 Task: Look for space in Pilar de la Horadada, Spain from 11th June, 2023 to 17th June, 2023 for 1 adult in price range Rs.5000 to Rs.12000. Place can be private room with 1  bedroom having 1 bed and 1 bathroom. Property type can be house, flat, guest house, hotel. Booking option can be shelf check-in. Required host language is English.
Action: Mouse moved to (272, 143)
Screenshot: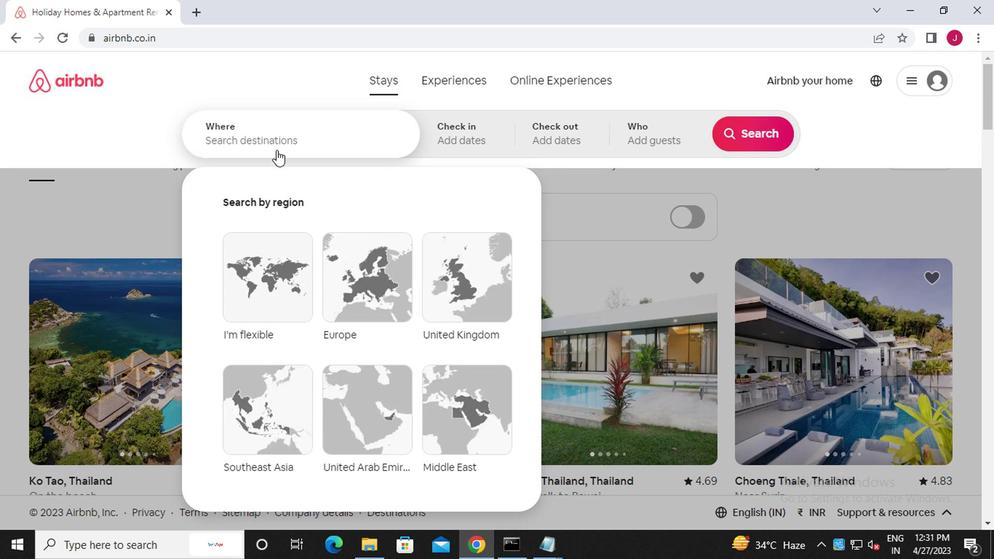 
Action: Mouse pressed left at (272, 143)
Screenshot: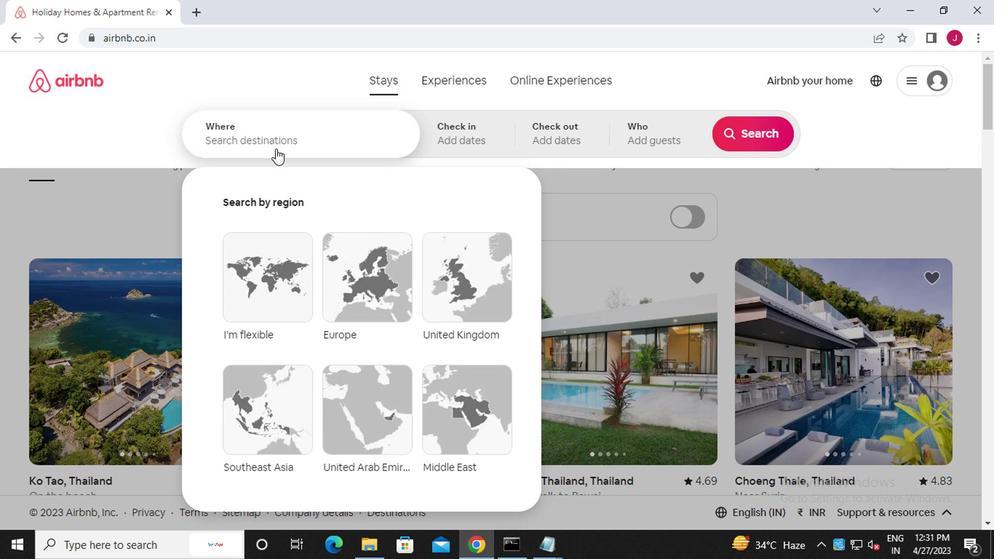 
Action: Mouse moved to (271, 143)
Screenshot: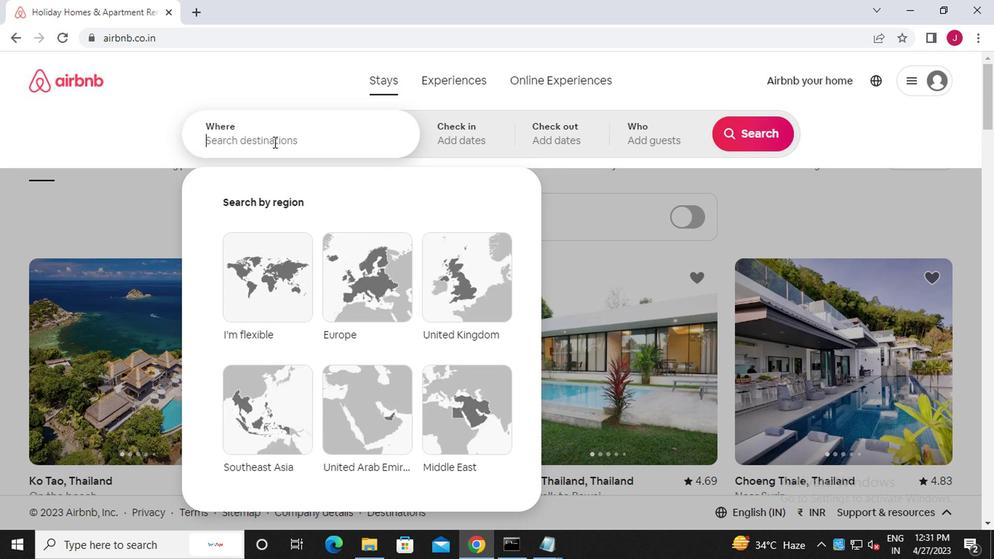 
Action: Key pressed p<Key.caps_lock>ilar<Key.space>de<Key.space>la<Key.space><Key.caps_lock>h<Key.caps_lock>
Screenshot: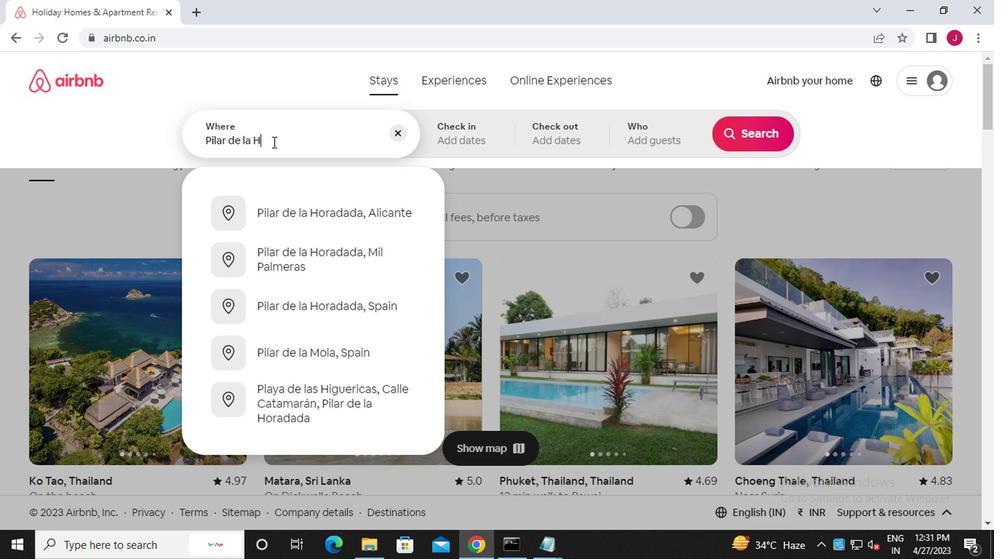 
Action: Mouse moved to (317, 212)
Screenshot: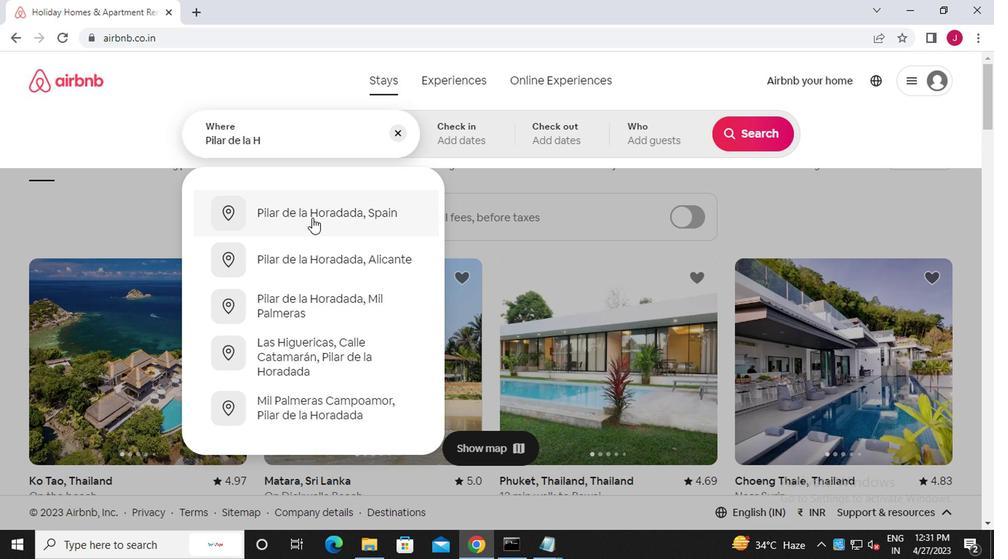 
Action: Mouse pressed left at (317, 212)
Screenshot: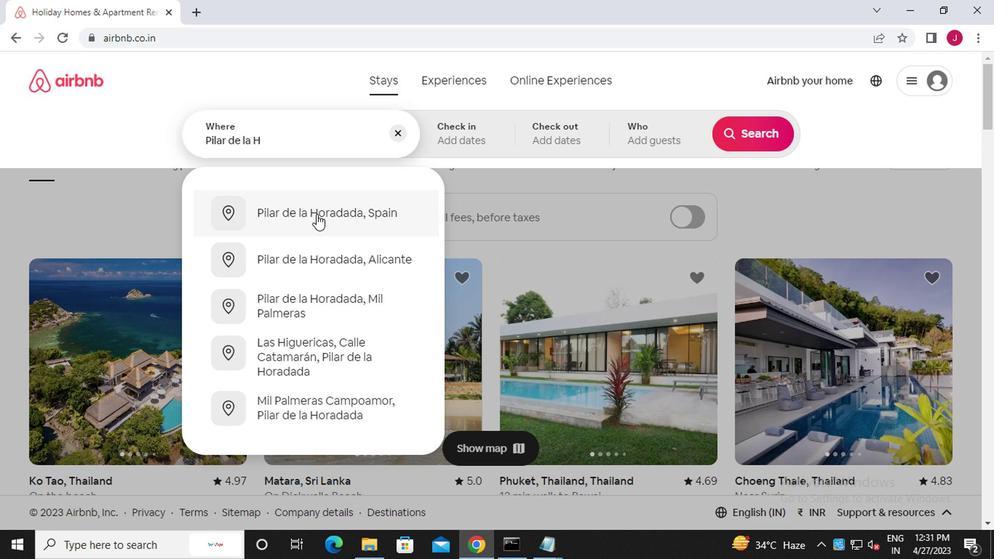 
Action: Mouse moved to (746, 251)
Screenshot: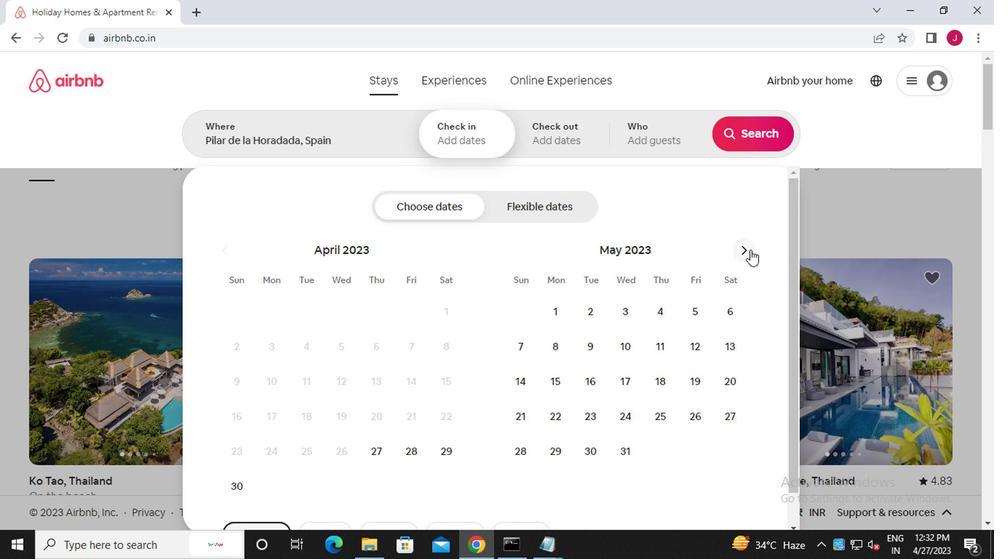 
Action: Mouse pressed left at (746, 251)
Screenshot: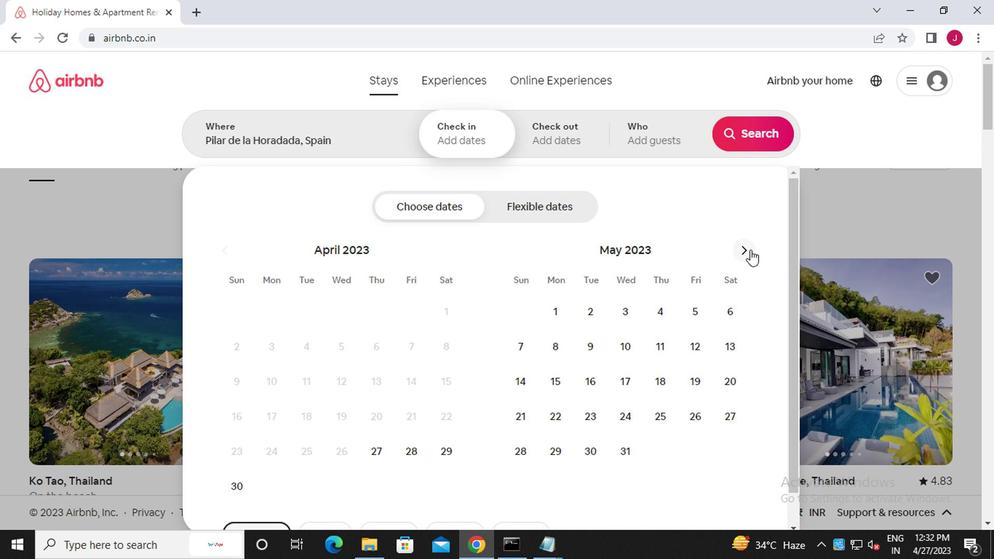 
Action: Mouse moved to (518, 387)
Screenshot: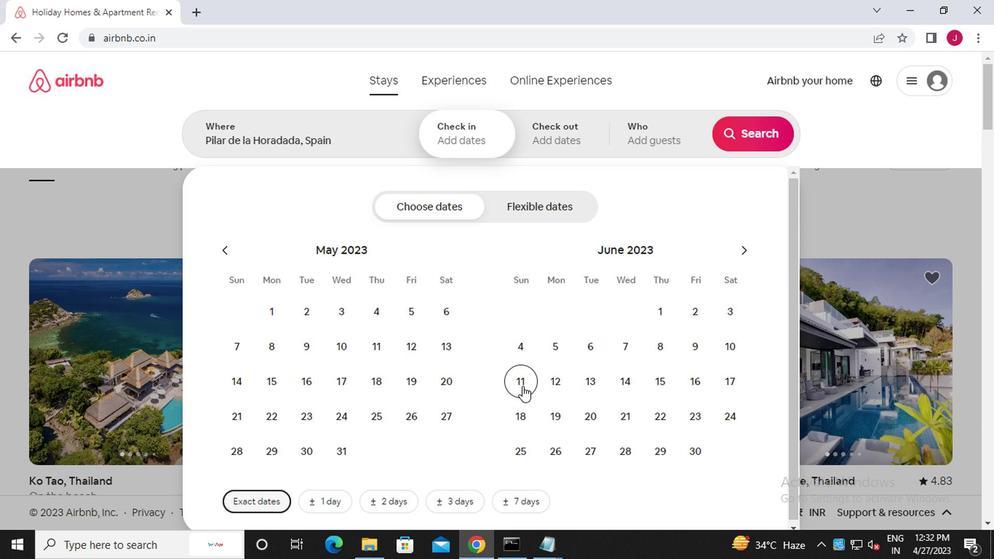 
Action: Mouse pressed left at (518, 387)
Screenshot: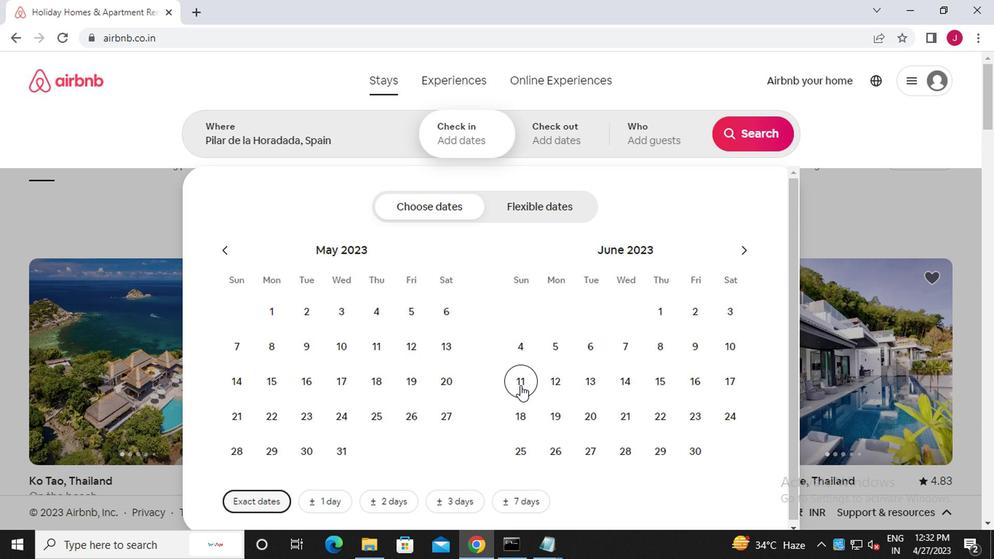 
Action: Mouse moved to (714, 380)
Screenshot: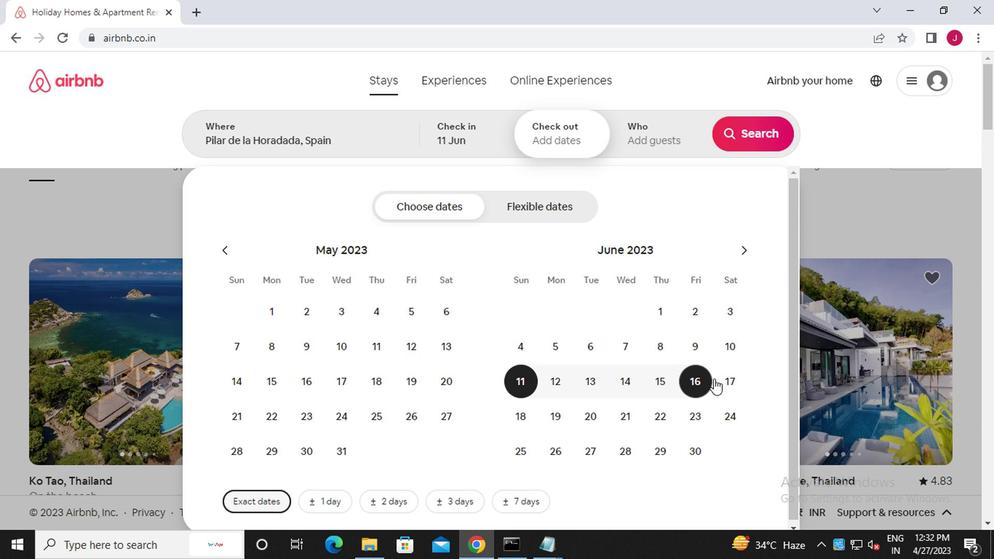 
Action: Mouse pressed left at (714, 380)
Screenshot: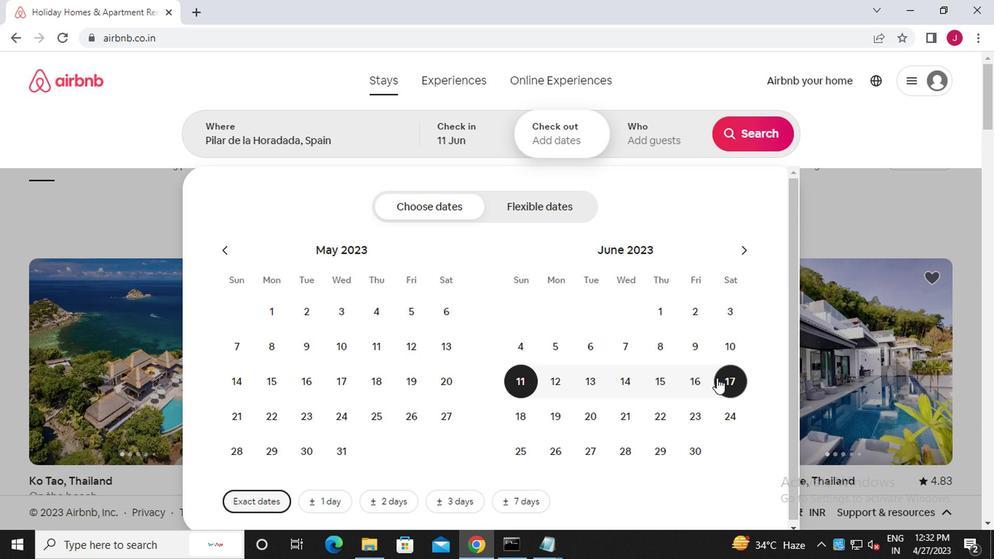 
Action: Mouse moved to (634, 145)
Screenshot: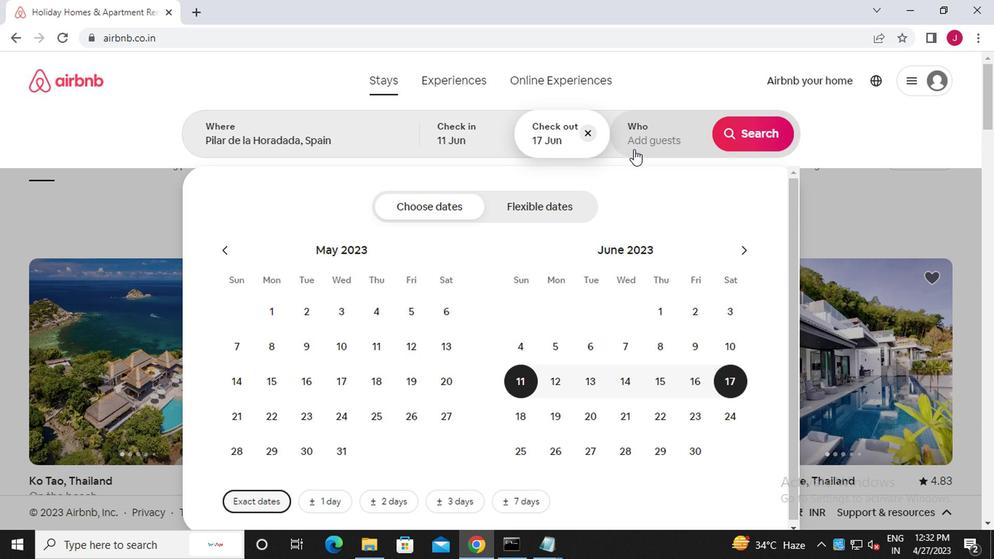 
Action: Mouse pressed left at (634, 145)
Screenshot: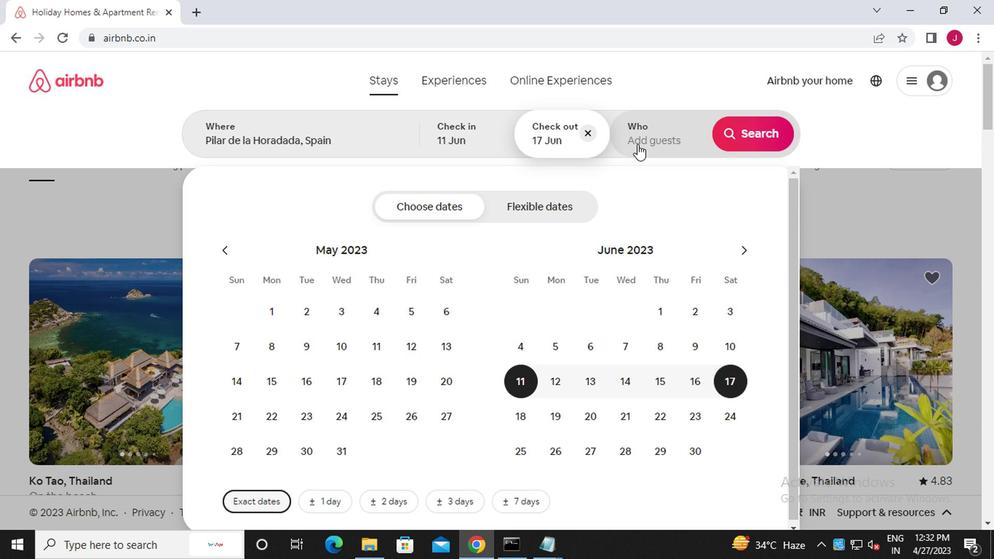 
Action: Mouse moved to (751, 213)
Screenshot: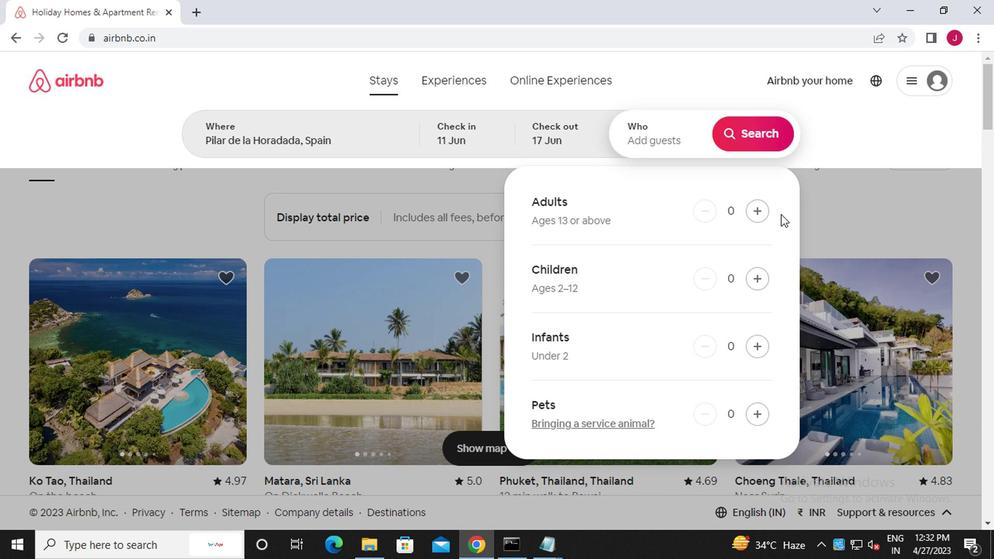 
Action: Mouse pressed left at (751, 213)
Screenshot: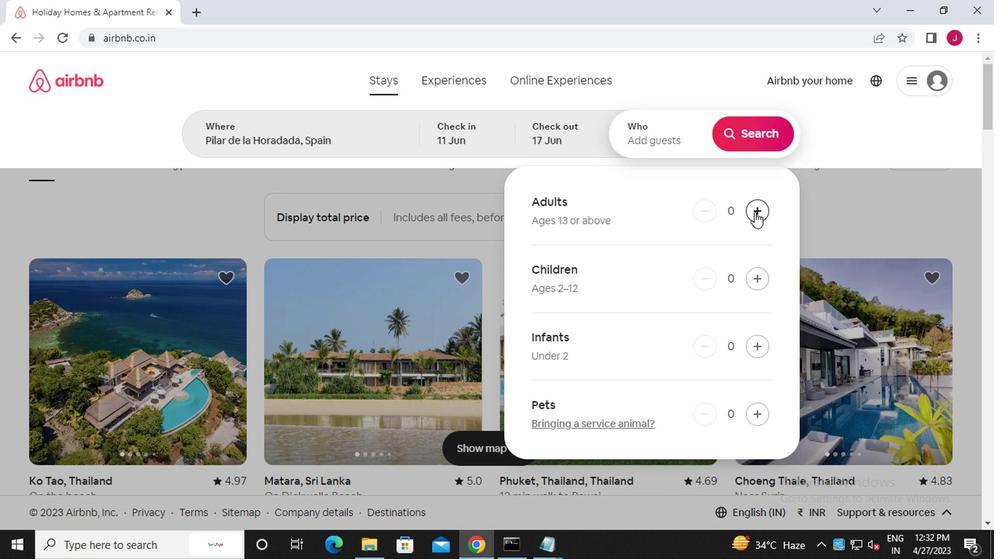 
Action: Mouse moved to (741, 125)
Screenshot: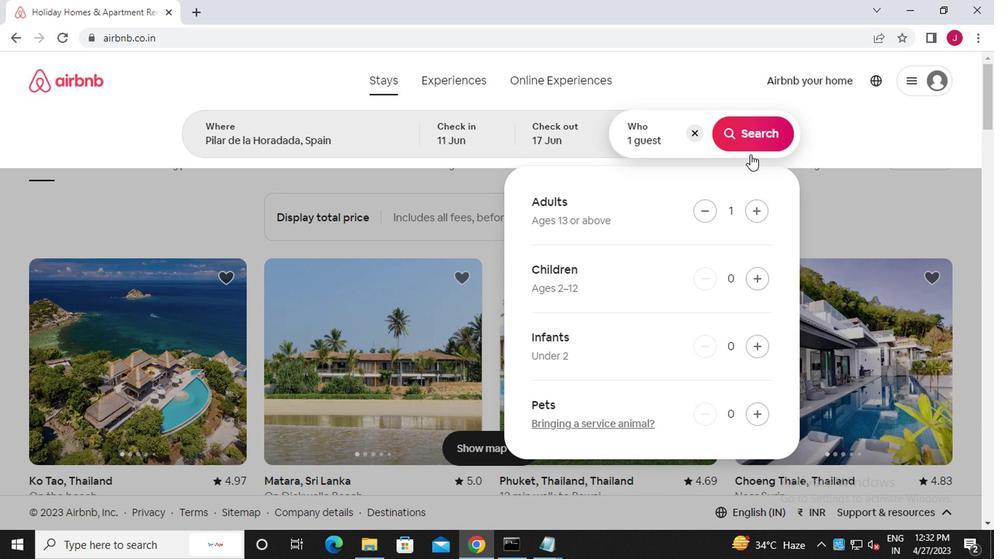 
Action: Mouse pressed left at (741, 125)
Screenshot: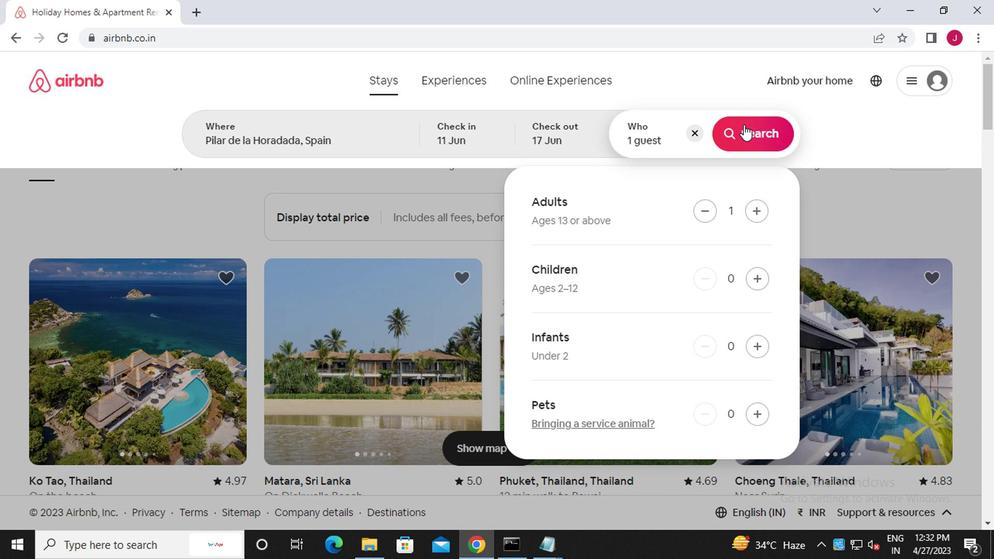 
Action: Mouse moved to (932, 150)
Screenshot: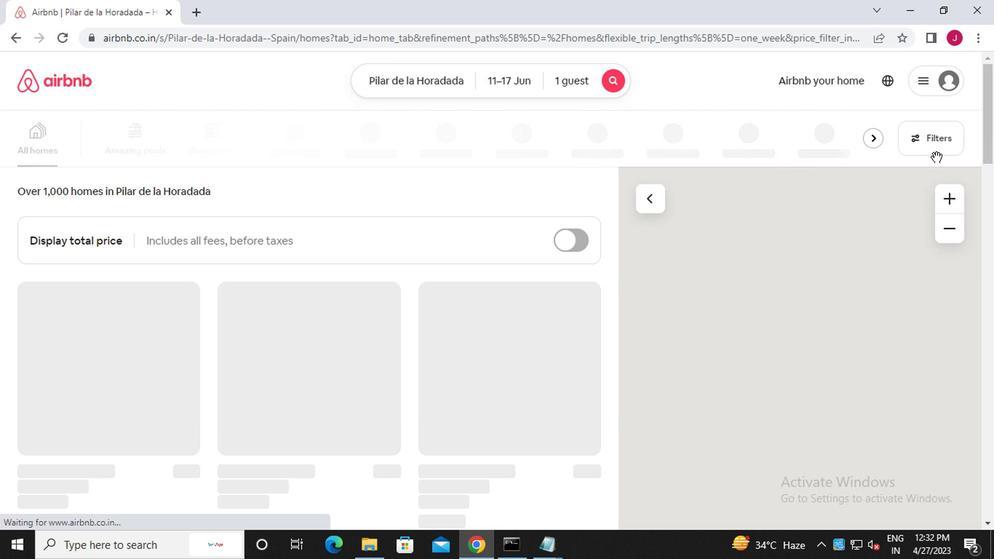 
Action: Mouse pressed left at (932, 150)
Screenshot: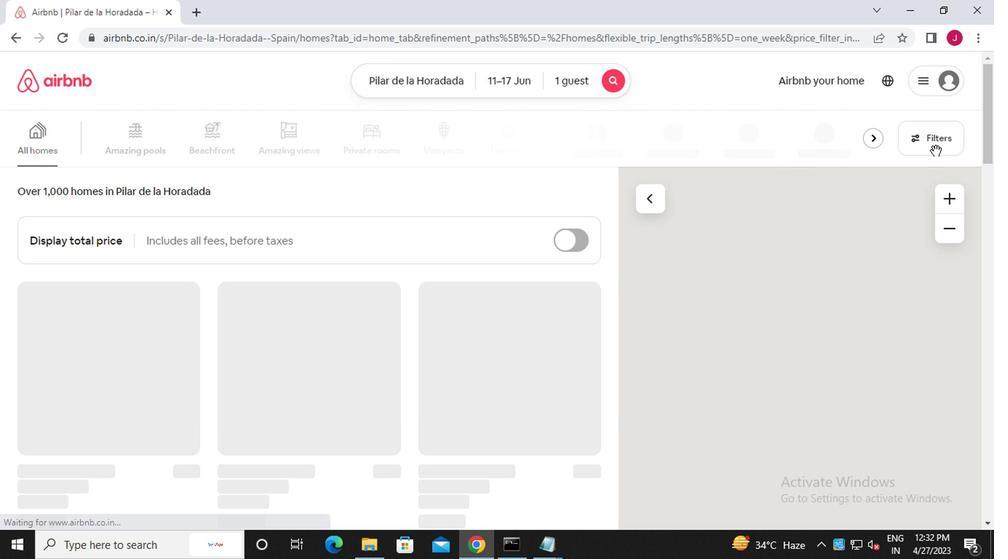 
Action: Mouse moved to (322, 317)
Screenshot: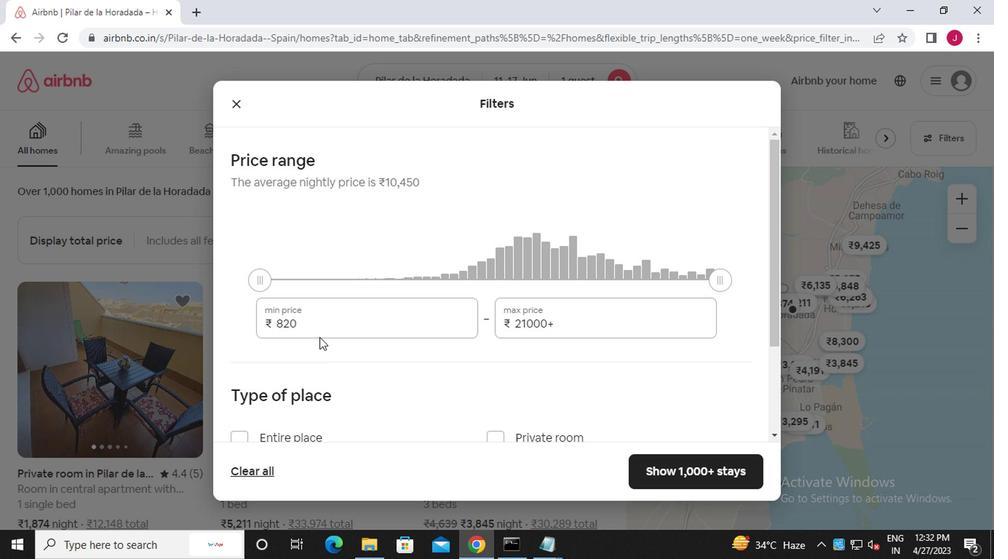 
Action: Mouse pressed left at (322, 317)
Screenshot: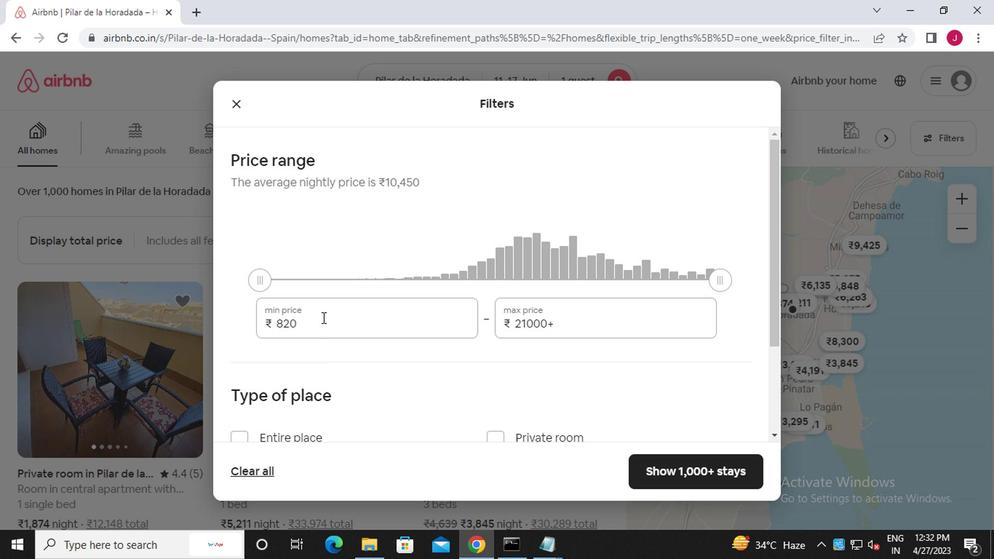 
Action: Mouse moved to (321, 317)
Screenshot: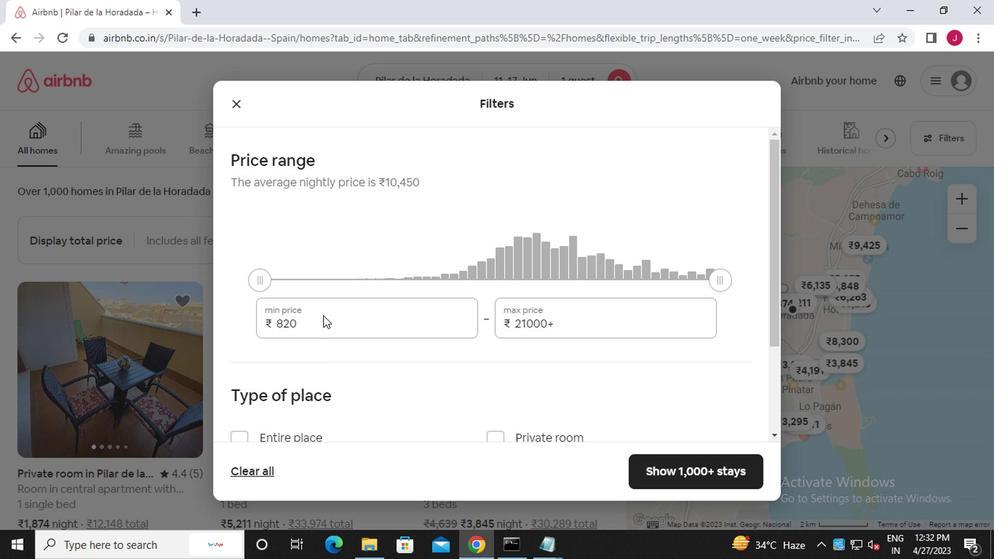 
Action: Key pressed <Key.backspace><Key.backspace><Key.backspace><<101>><<96>><<96>><<96>>
Screenshot: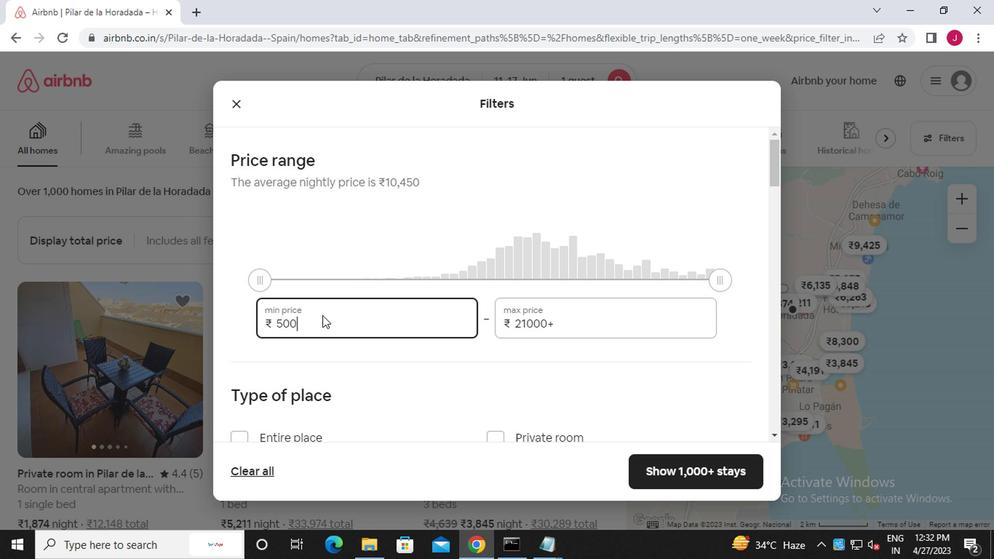
Action: Mouse moved to (573, 325)
Screenshot: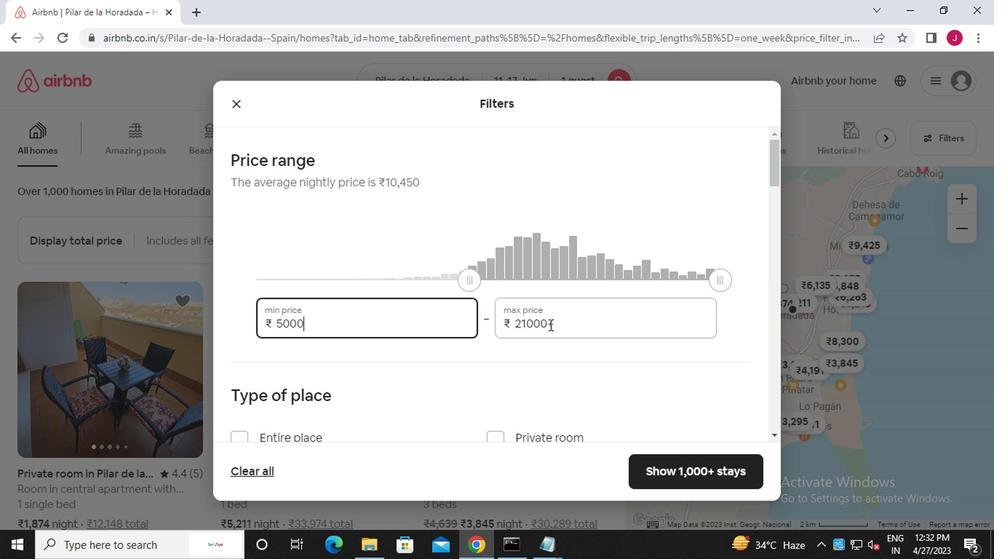 
Action: Mouse pressed left at (573, 325)
Screenshot: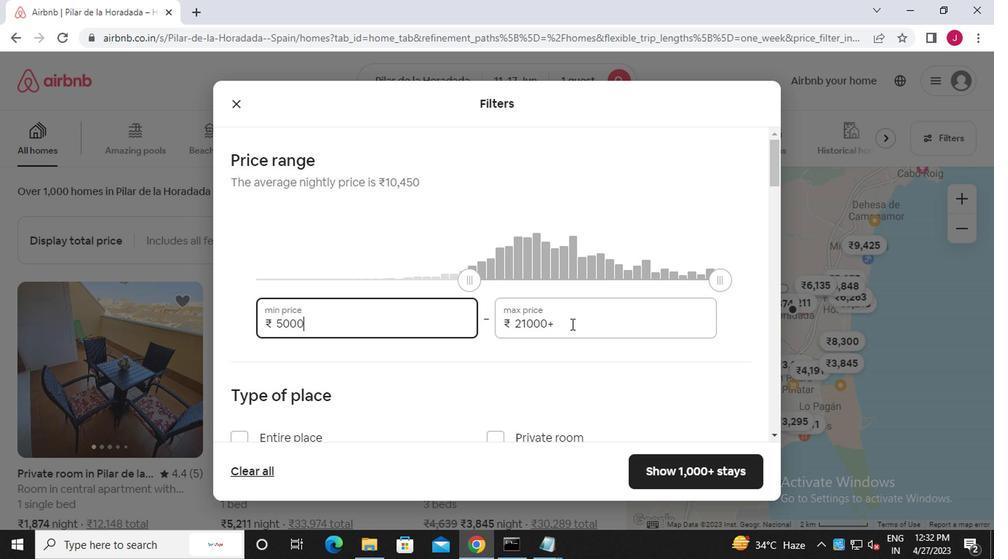 
Action: Key pressed <Key.backspace><Key.backspace><Key.backspace><Key.backspace><Key.backspace><Key.backspace><Key.backspace><Key.backspace><Key.backspace><Key.backspace><Key.backspace><<97>><<98>><<96>><<96>><<96>>
Screenshot: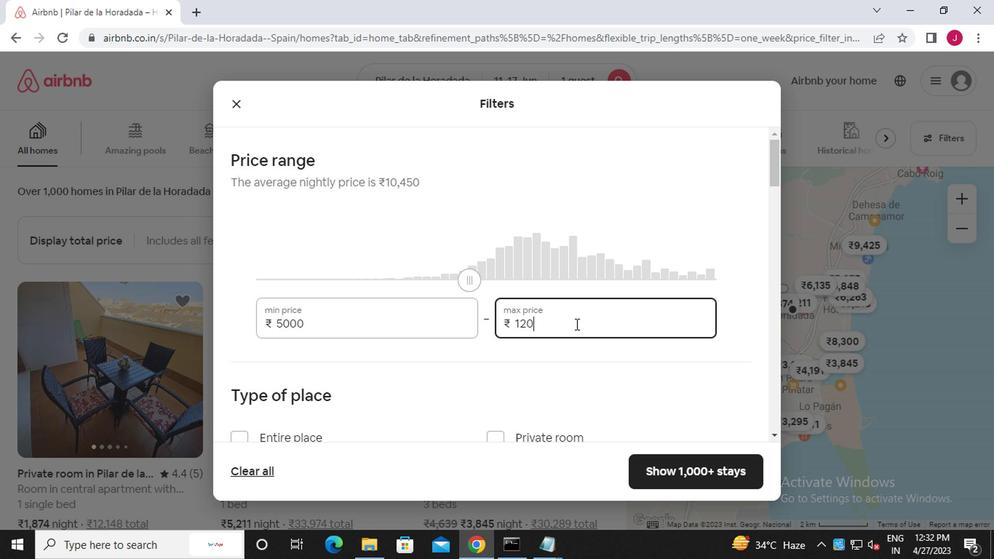 
Action: Mouse scrolled (573, 325) with delta (0, 0)
Screenshot: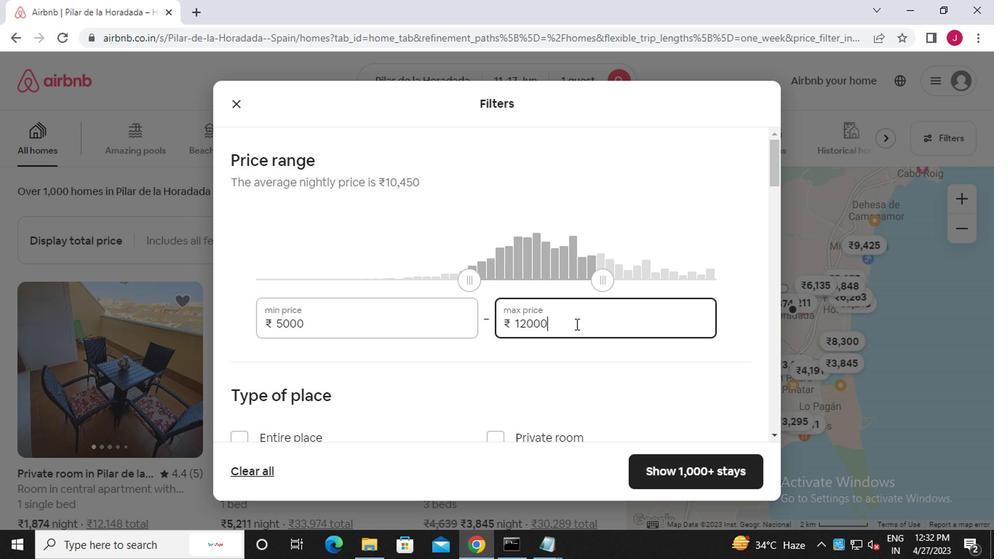 
Action: Mouse scrolled (573, 325) with delta (0, 0)
Screenshot: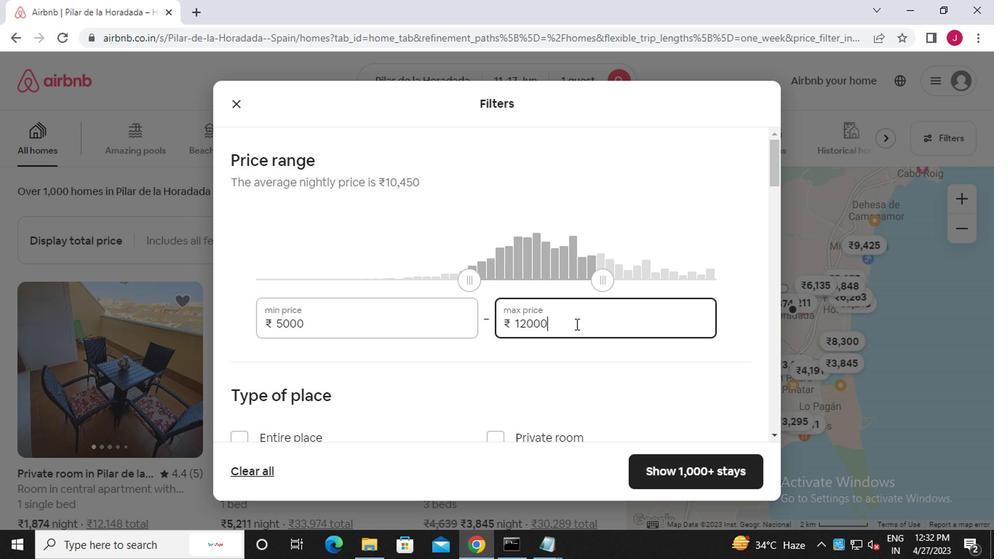 
Action: Mouse moved to (574, 327)
Screenshot: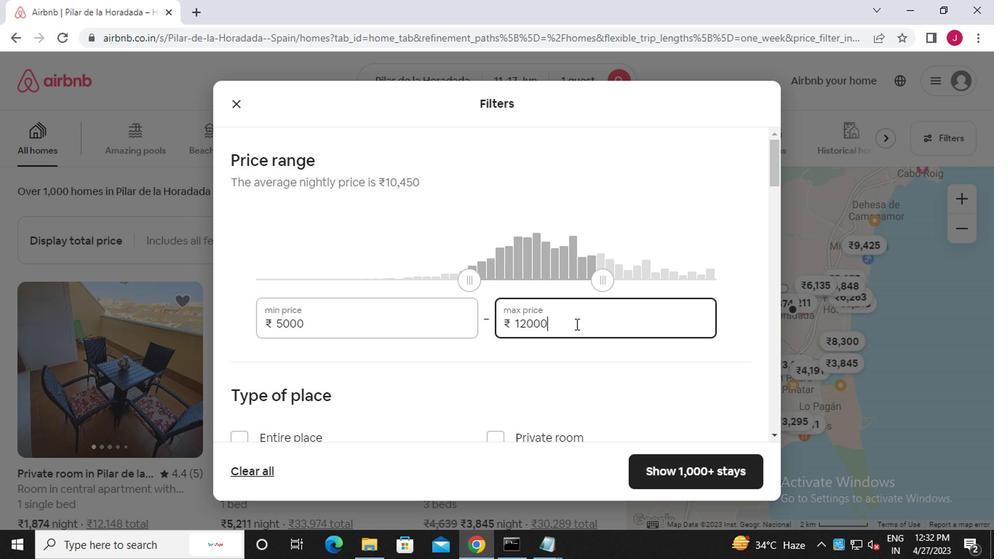 
Action: Mouse scrolled (574, 326) with delta (0, 0)
Screenshot: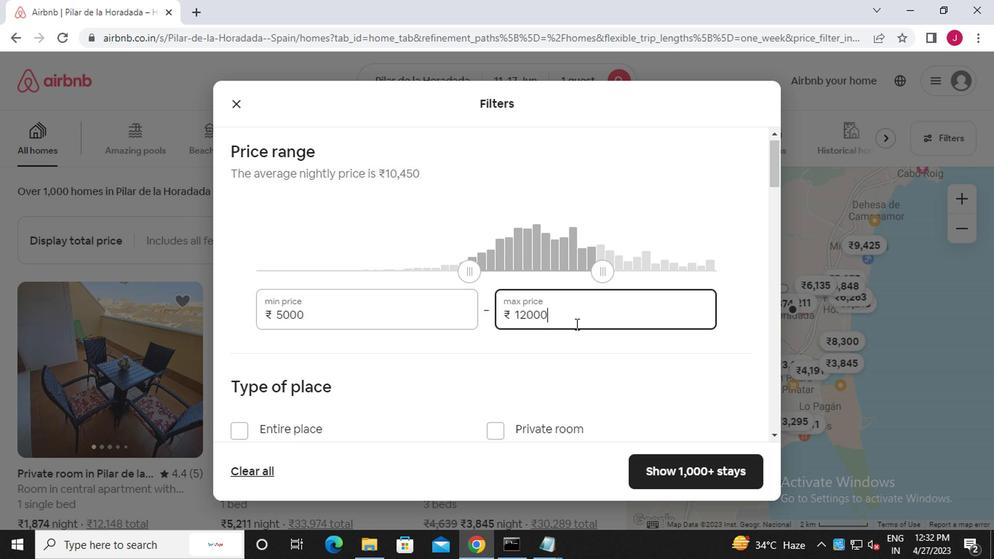 
Action: Mouse moved to (495, 218)
Screenshot: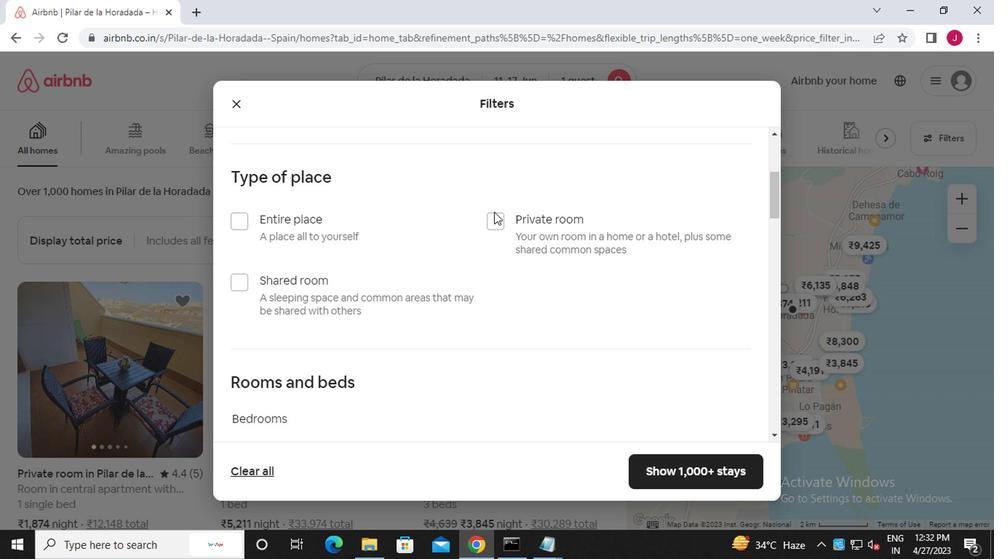 
Action: Mouse pressed left at (495, 218)
Screenshot: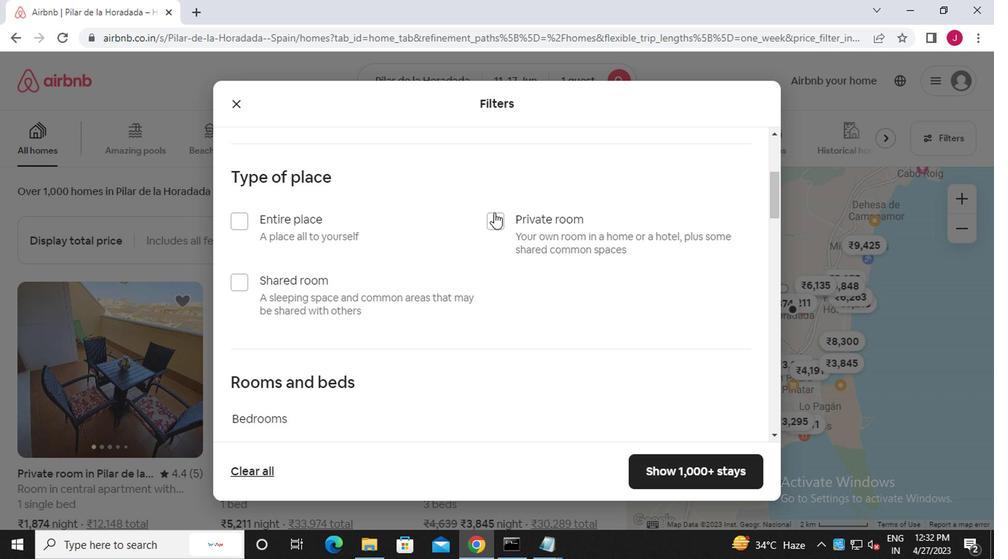 
Action: Mouse moved to (430, 271)
Screenshot: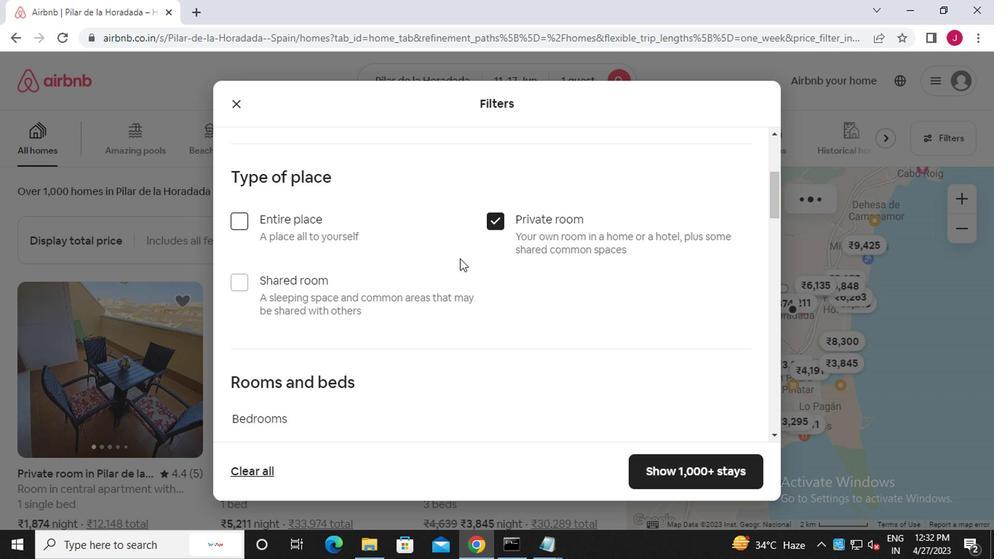
Action: Mouse scrolled (430, 270) with delta (0, -1)
Screenshot: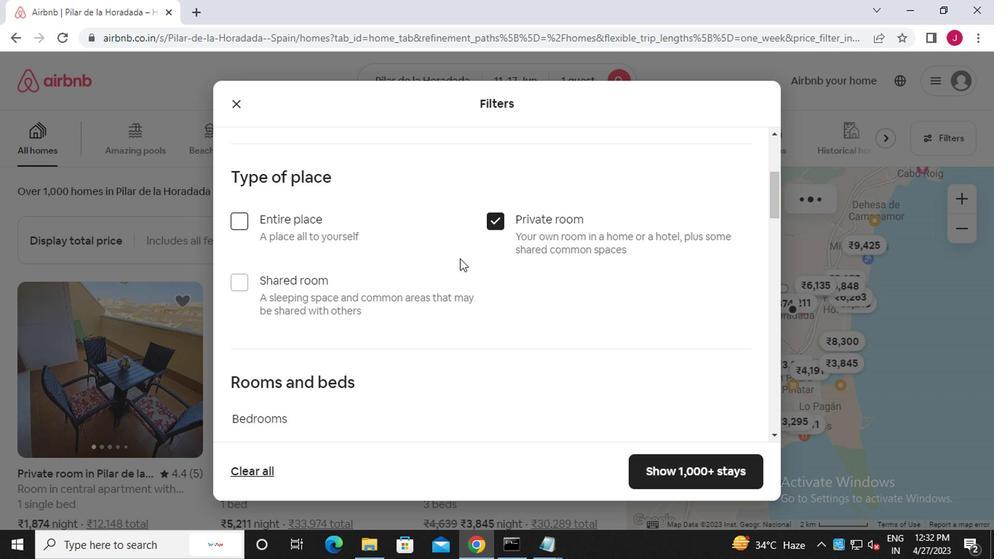 
Action: Mouse moved to (426, 272)
Screenshot: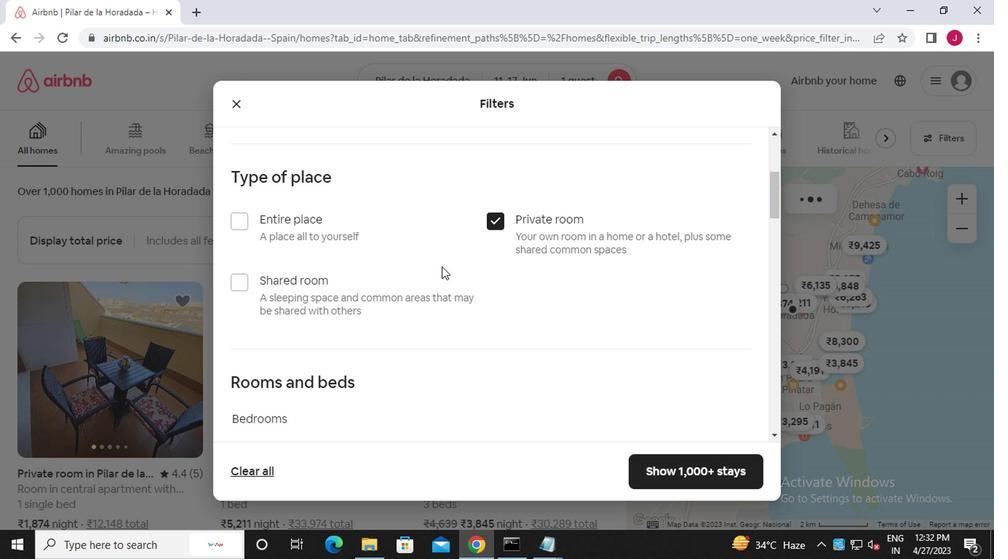 
Action: Mouse scrolled (426, 271) with delta (0, -1)
Screenshot: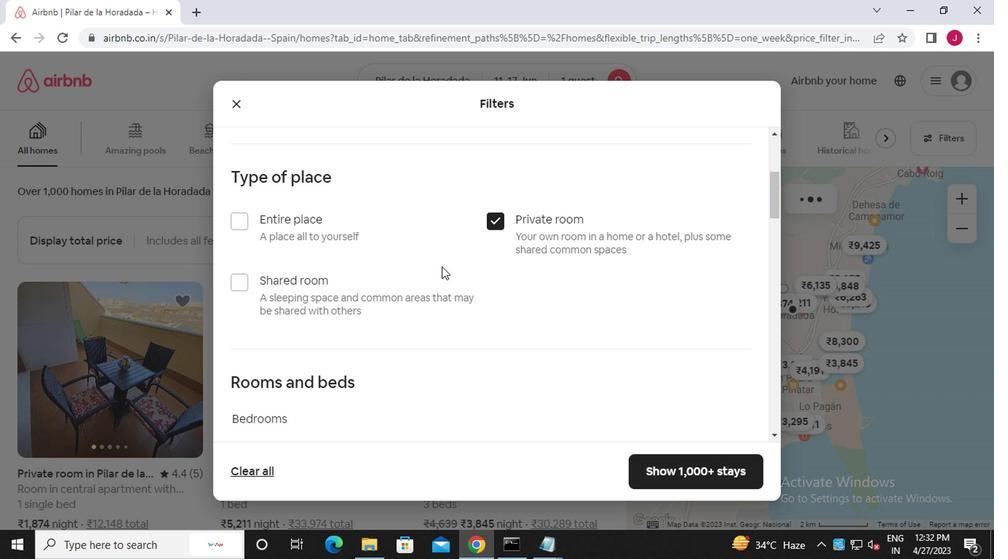 
Action: Mouse scrolled (426, 271) with delta (0, -1)
Screenshot: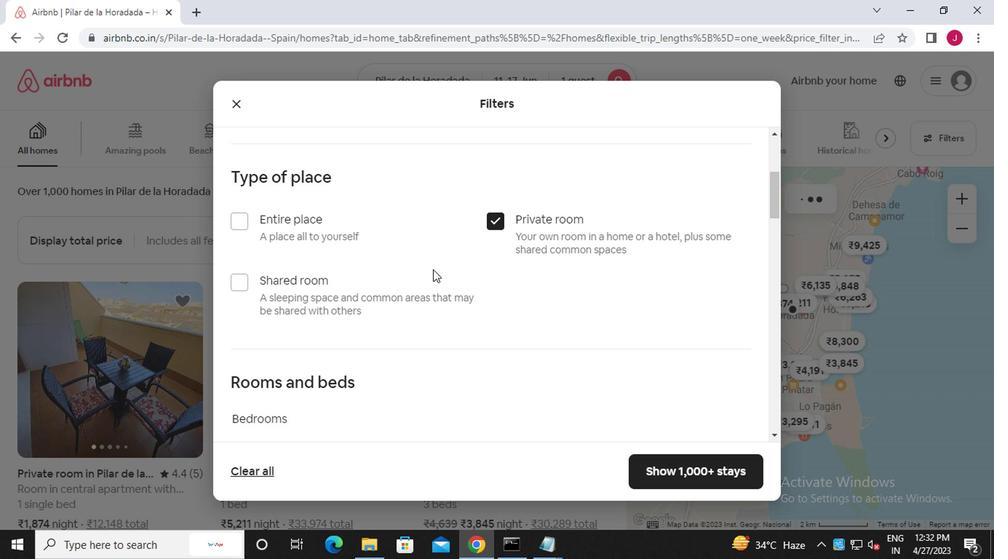 
Action: Mouse moved to (425, 272)
Screenshot: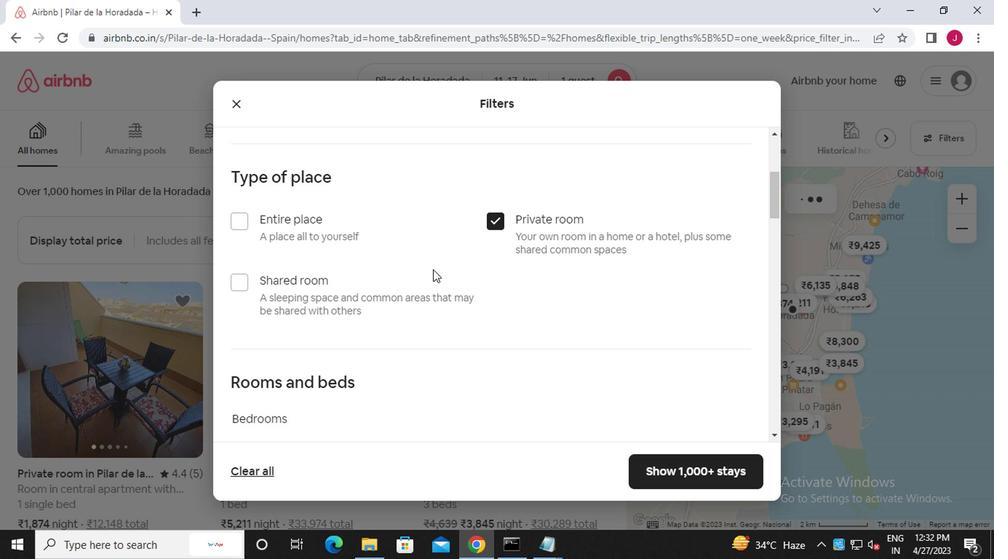 
Action: Mouse scrolled (425, 271) with delta (0, -1)
Screenshot: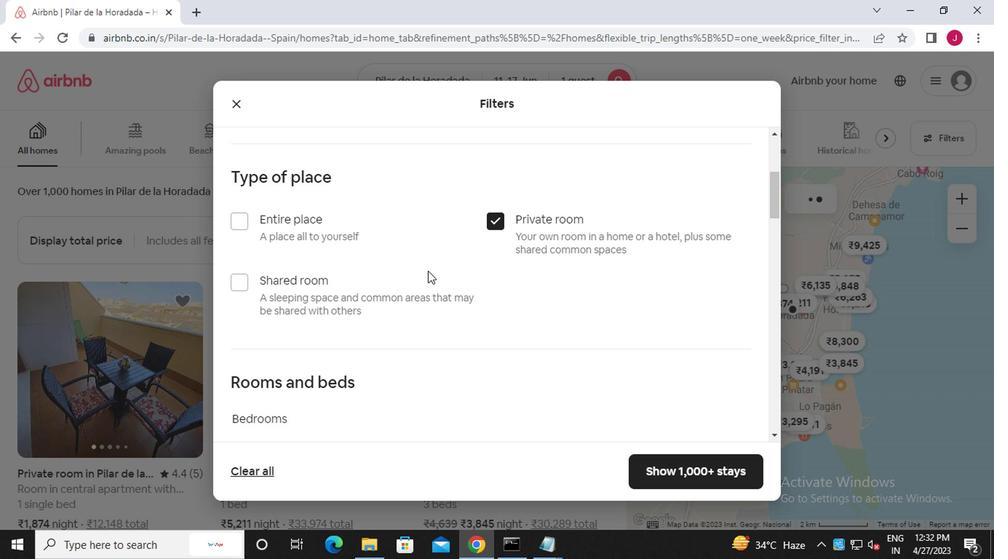 
Action: Mouse moved to (307, 173)
Screenshot: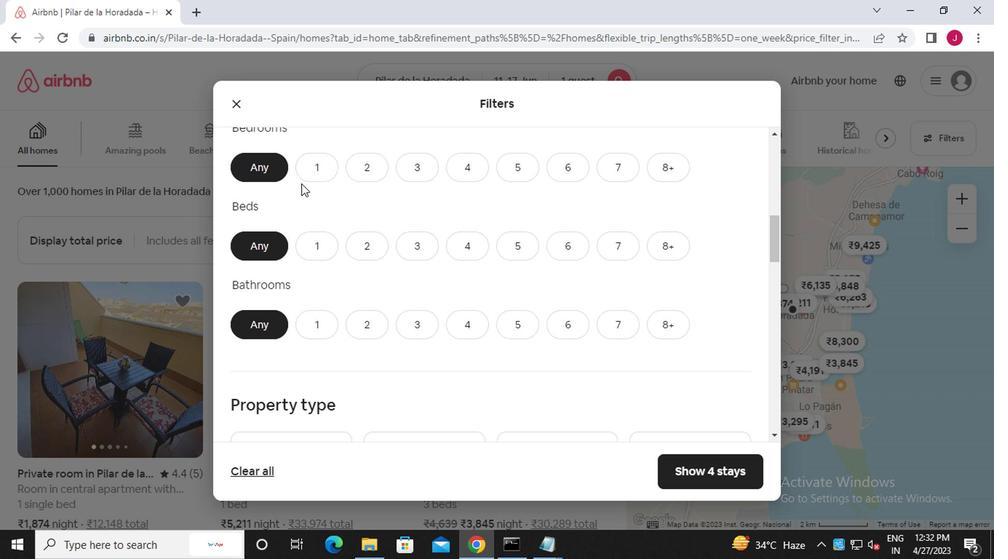 
Action: Mouse pressed left at (307, 173)
Screenshot: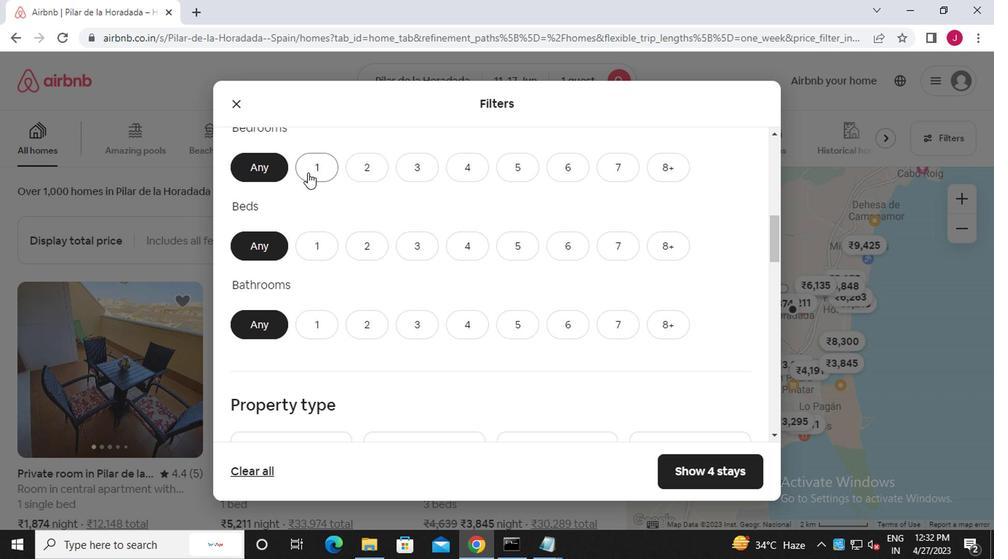 
Action: Mouse moved to (322, 248)
Screenshot: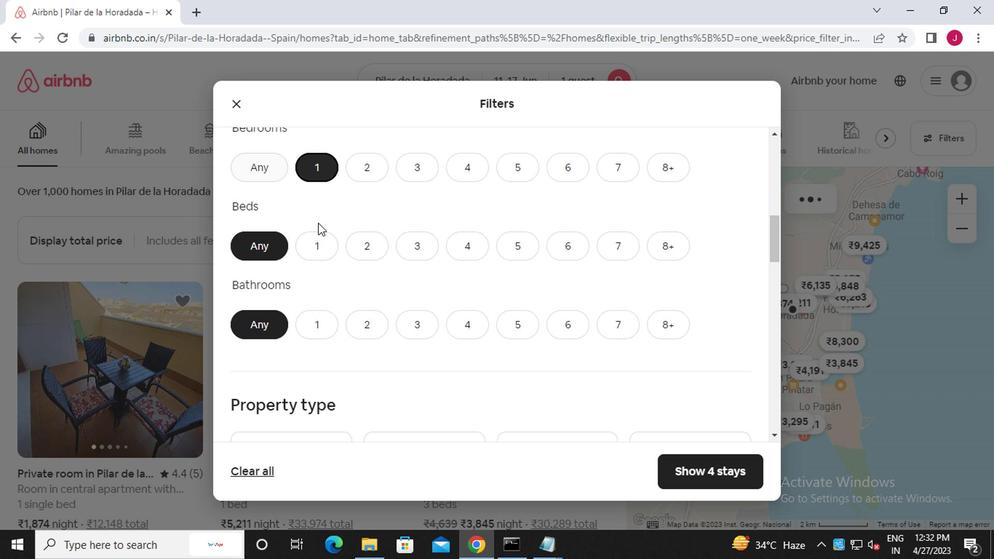 
Action: Mouse pressed left at (322, 248)
Screenshot: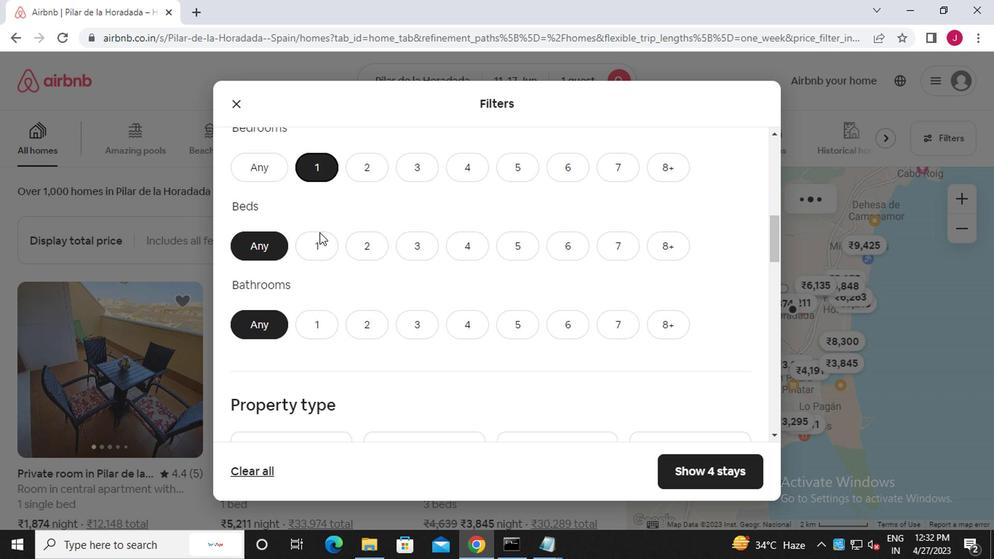 
Action: Mouse moved to (318, 325)
Screenshot: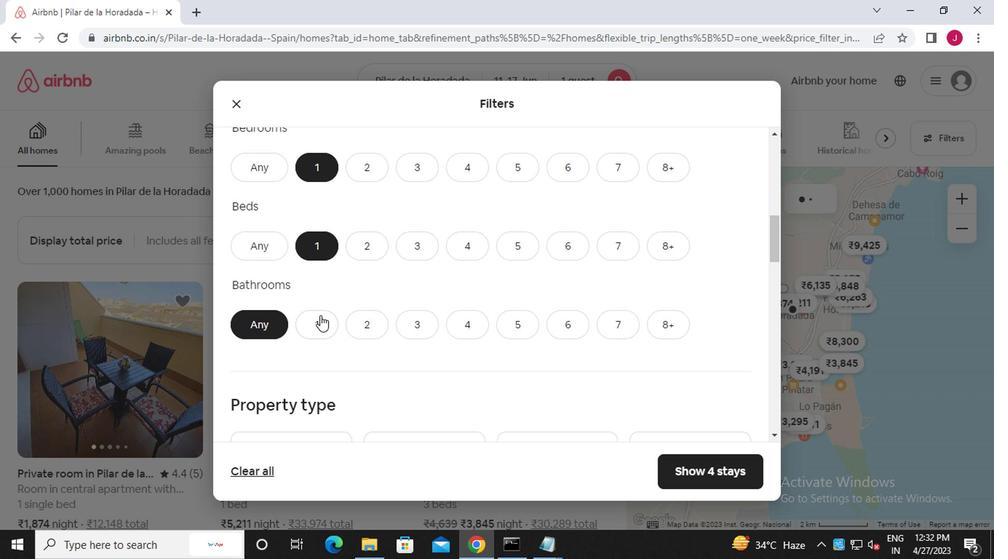 
Action: Mouse pressed left at (318, 325)
Screenshot: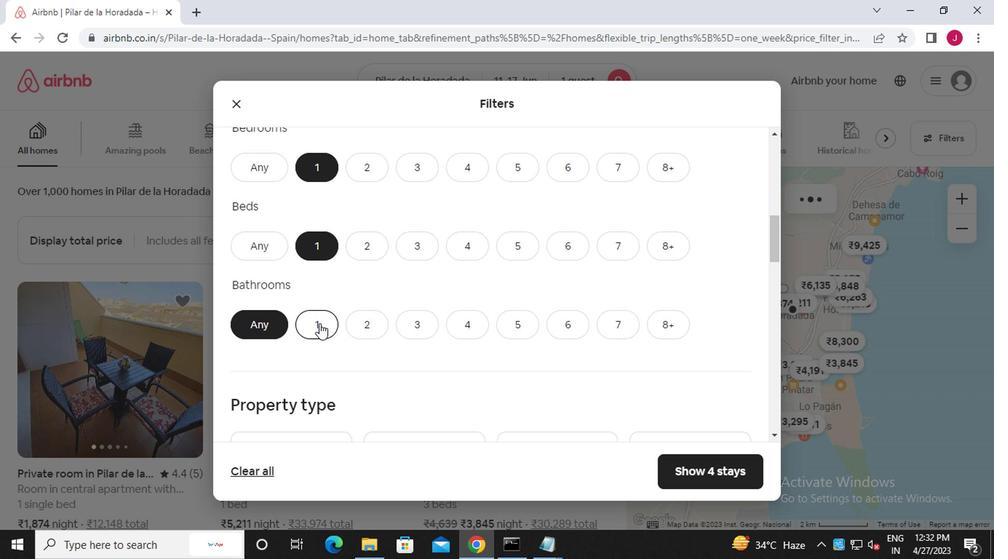 
Action: Mouse moved to (319, 326)
Screenshot: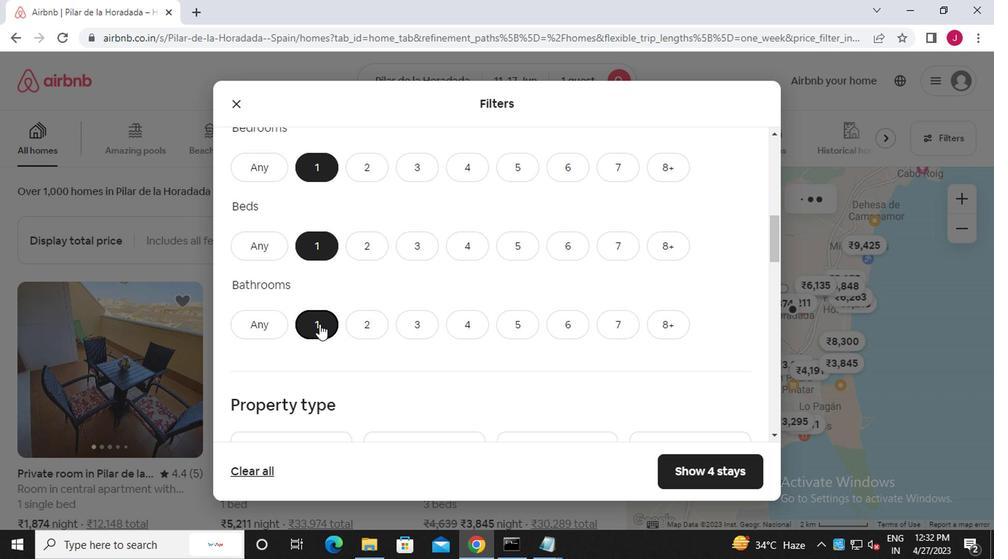 
Action: Mouse scrolled (319, 325) with delta (0, -1)
Screenshot: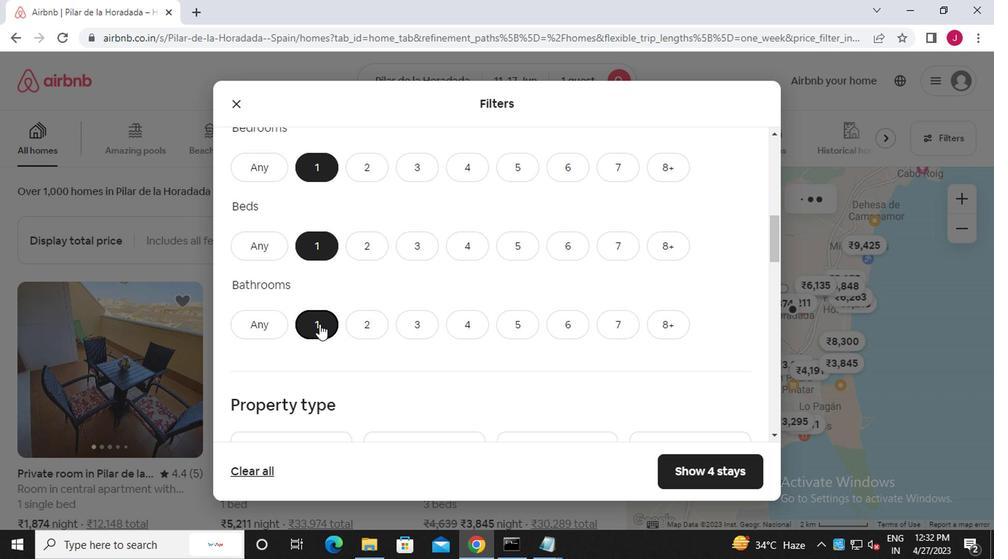 
Action: Mouse moved to (320, 326)
Screenshot: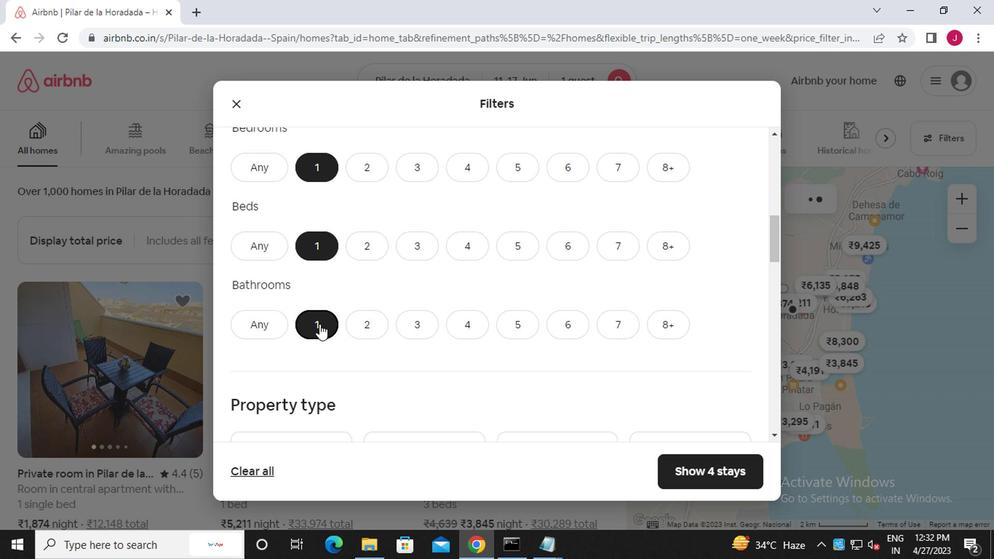 
Action: Mouse scrolled (320, 325) with delta (0, -1)
Screenshot: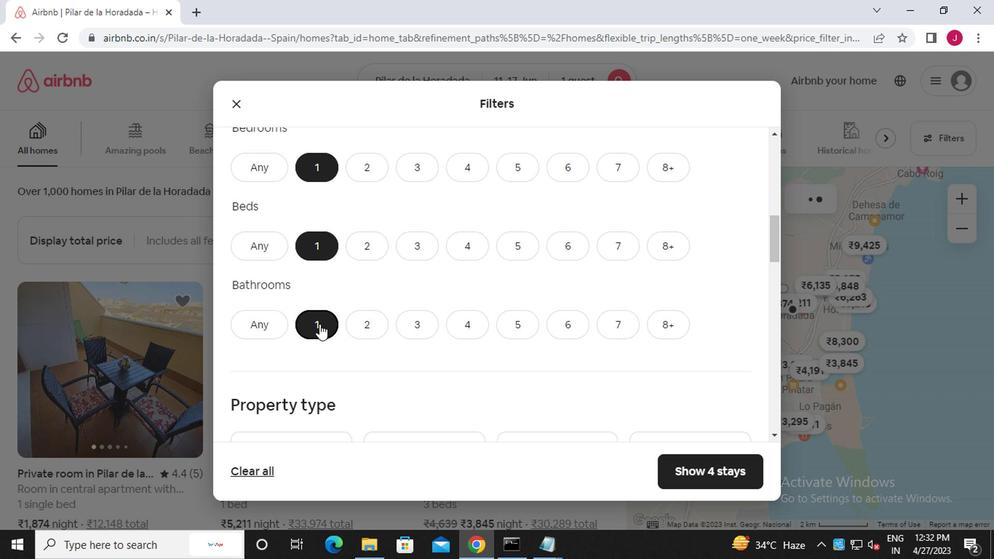 
Action: Mouse moved to (320, 327)
Screenshot: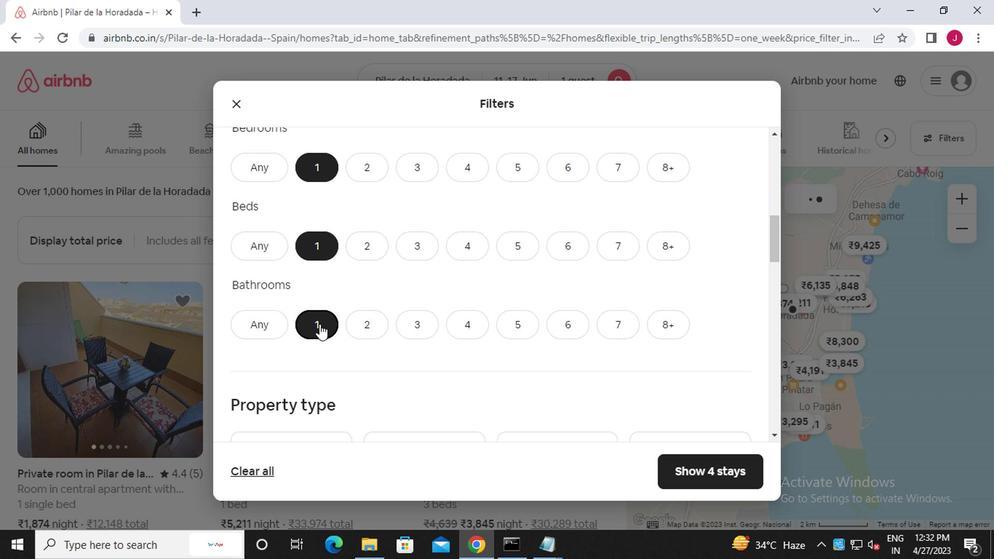 
Action: Mouse scrolled (320, 326) with delta (0, 0)
Screenshot: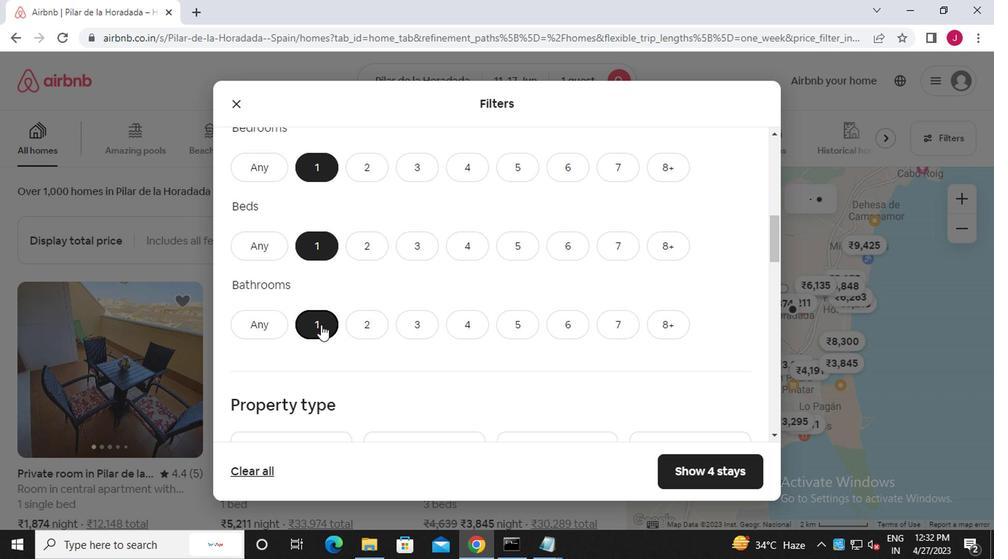 
Action: Mouse moved to (268, 269)
Screenshot: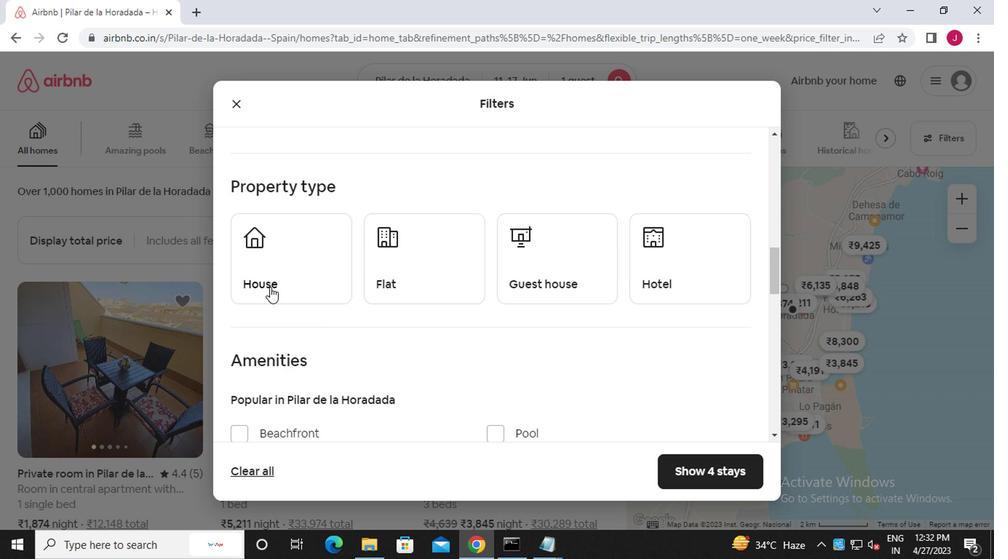 
Action: Mouse pressed left at (268, 269)
Screenshot: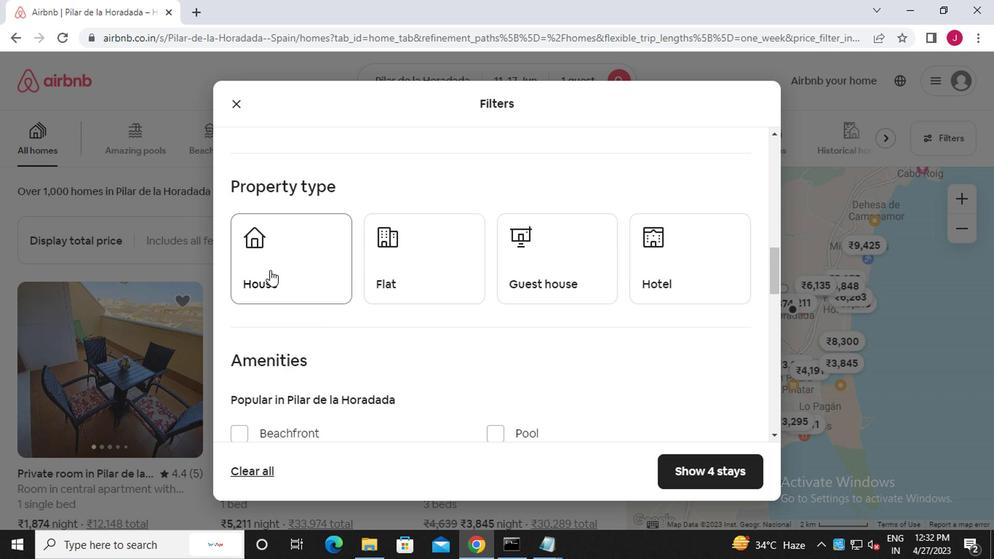 
Action: Mouse moved to (380, 281)
Screenshot: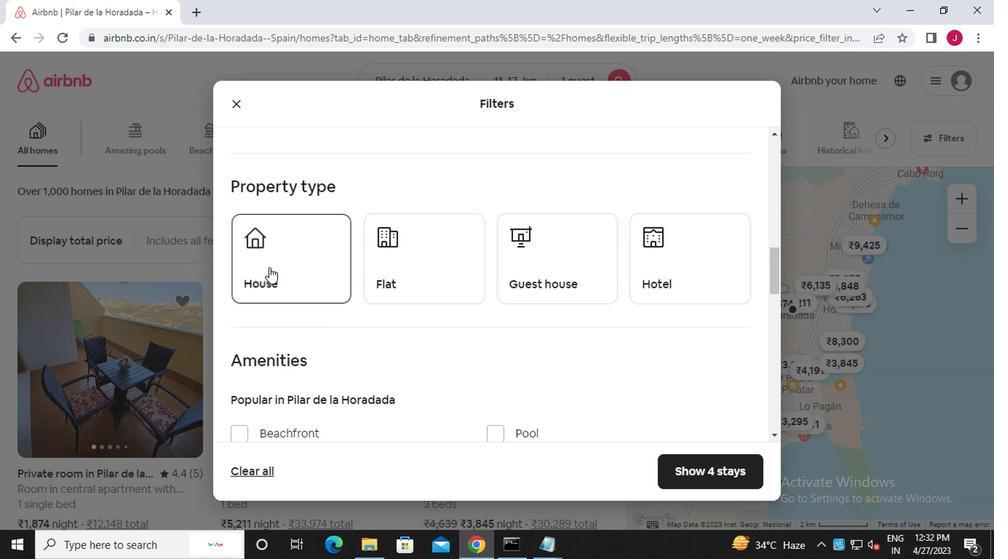 
Action: Mouse pressed left at (380, 281)
Screenshot: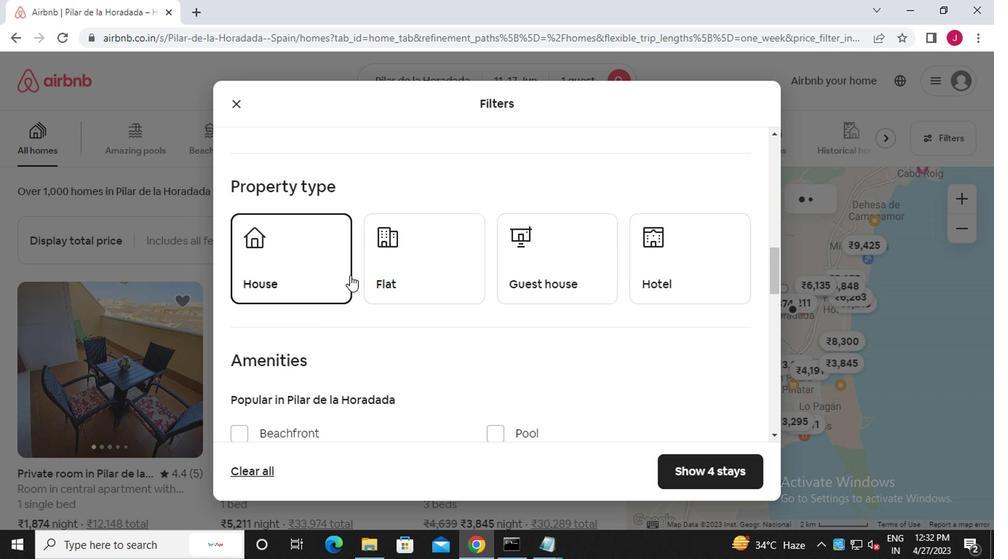
Action: Mouse moved to (500, 269)
Screenshot: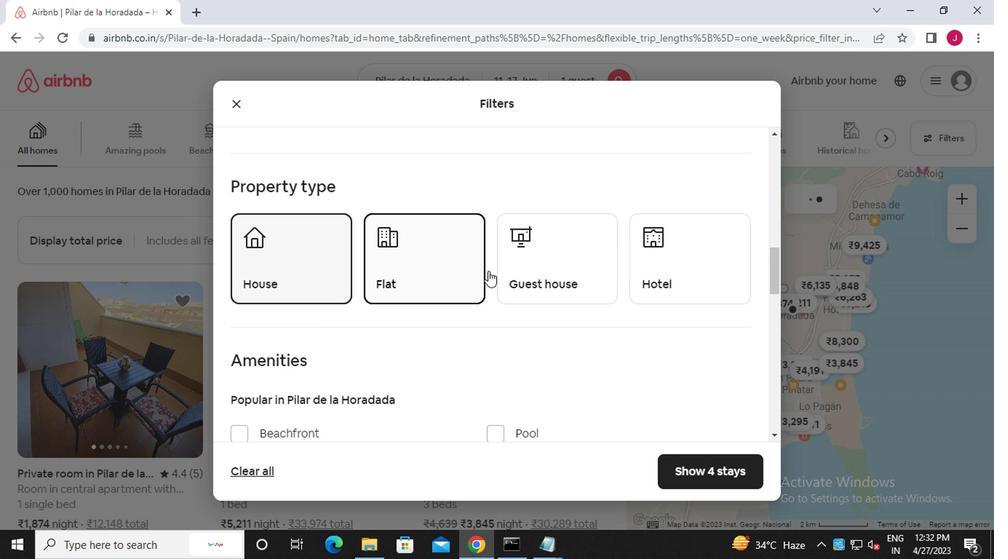 
Action: Mouse pressed left at (500, 269)
Screenshot: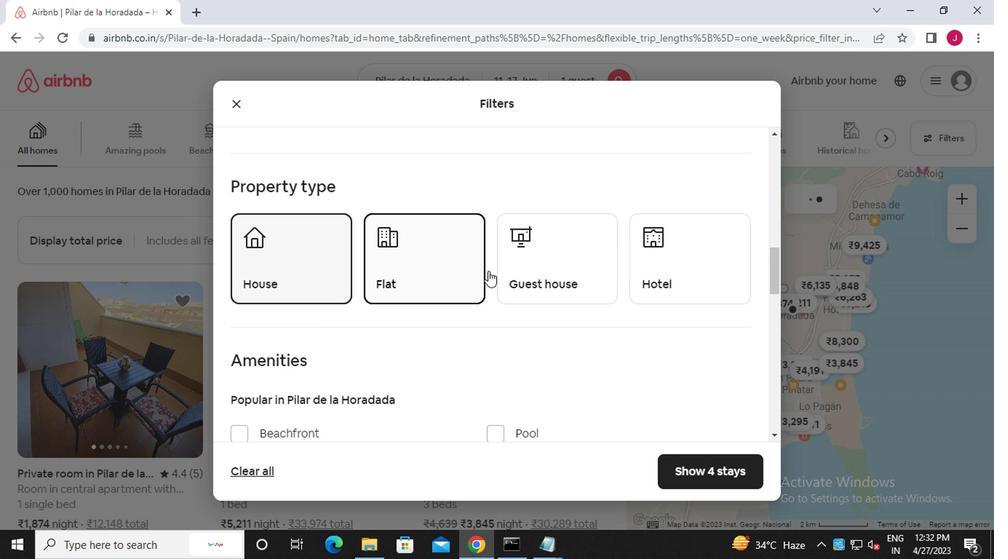 
Action: Mouse moved to (658, 270)
Screenshot: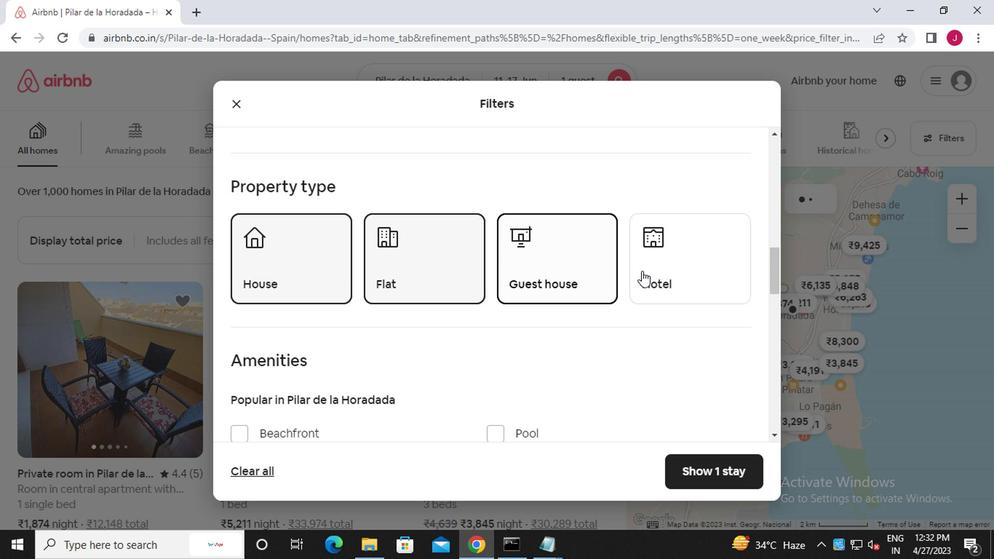 
Action: Mouse pressed left at (658, 270)
Screenshot: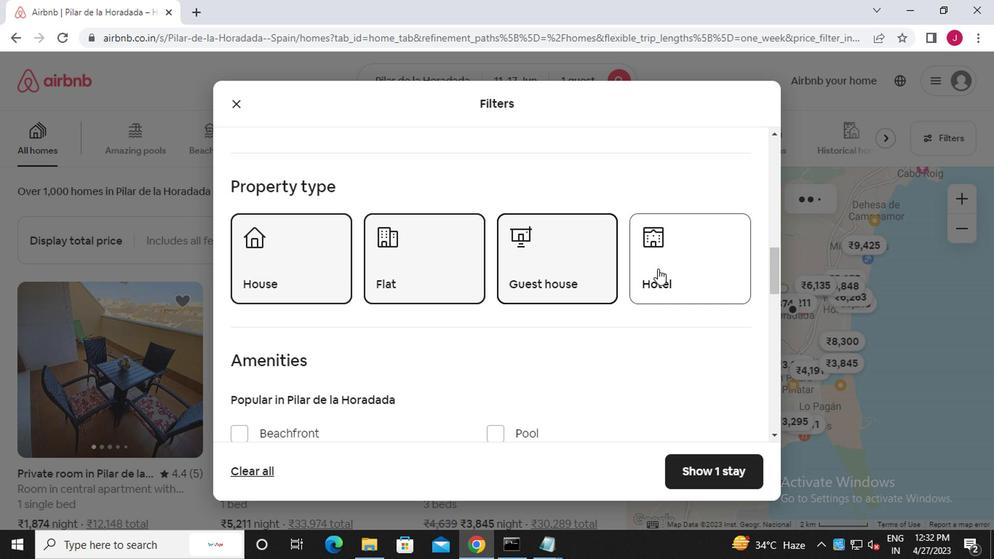 
Action: Mouse moved to (661, 270)
Screenshot: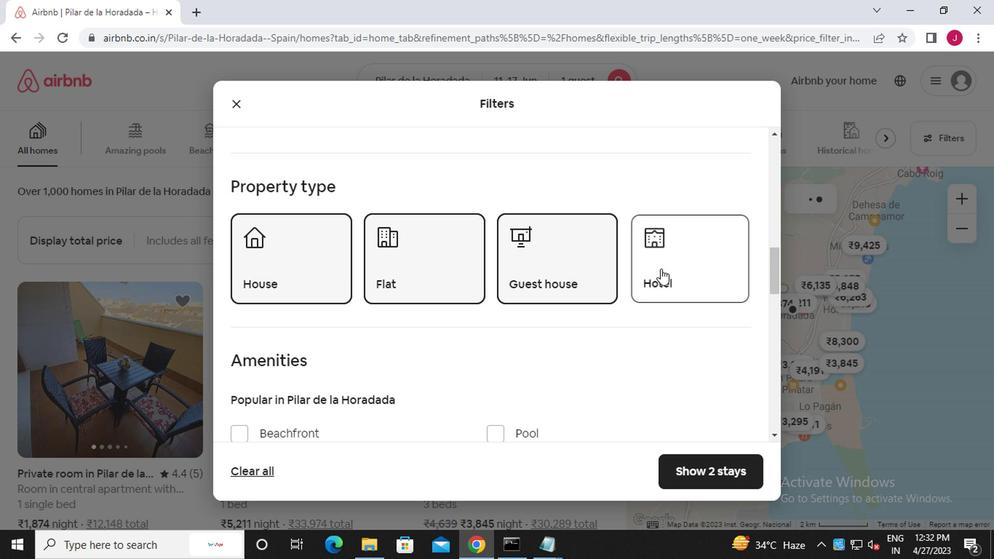 
Action: Mouse scrolled (661, 269) with delta (0, 0)
Screenshot: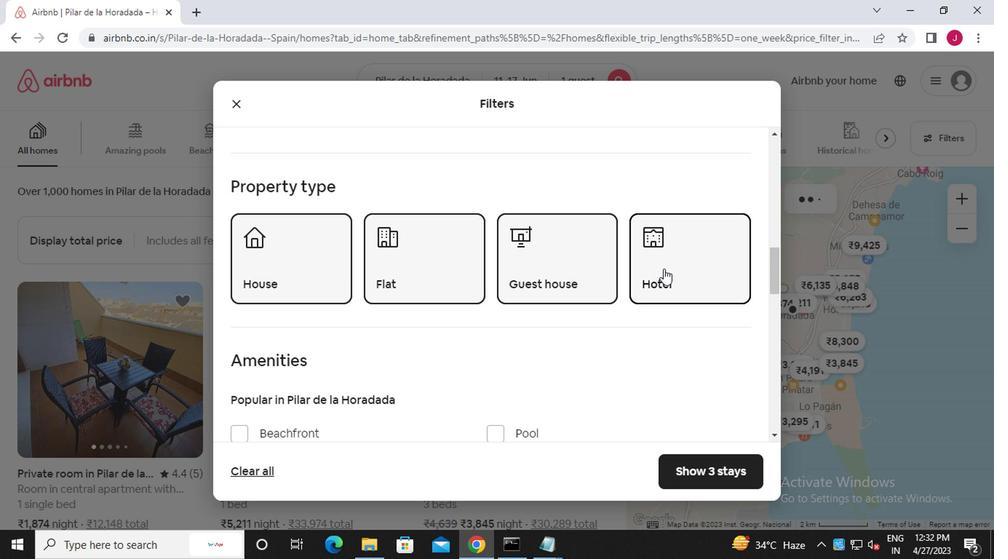 
Action: Mouse scrolled (661, 269) with delta (0, 0)
Screenshot: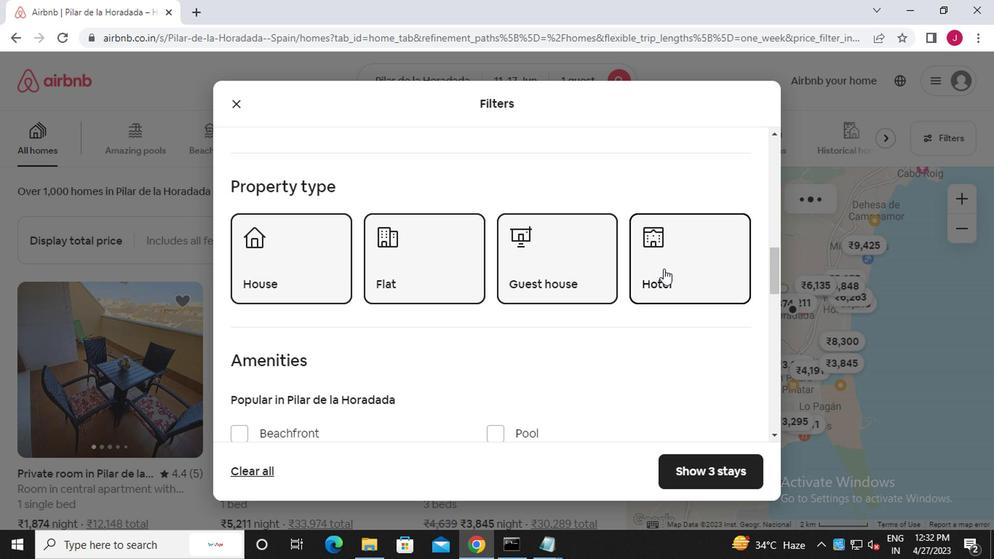 
Action: Mouse scrolled (661, 269) with delta (0, 0)
Screenshot: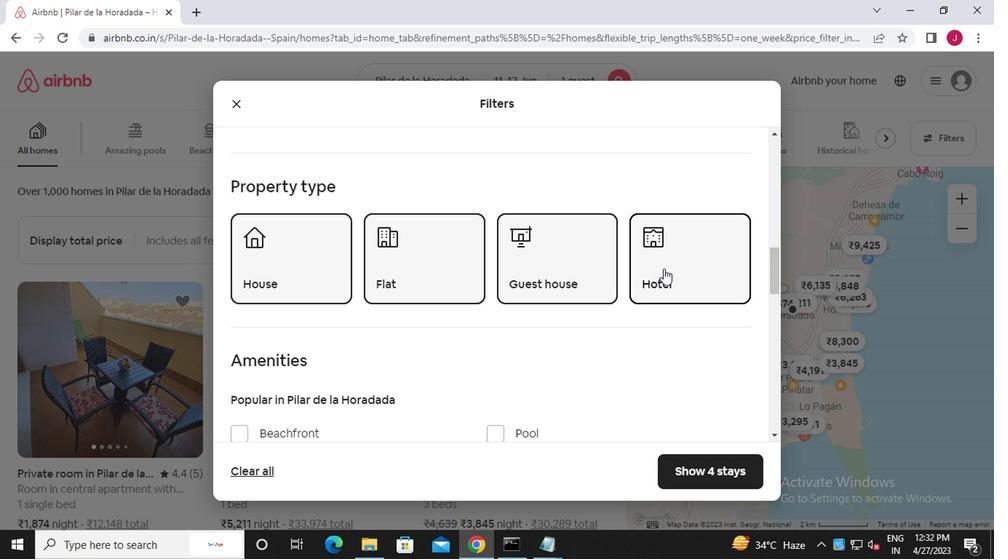 
Action: Mouse scrolled (661, 269) with delta (0, 0)
Screenshot: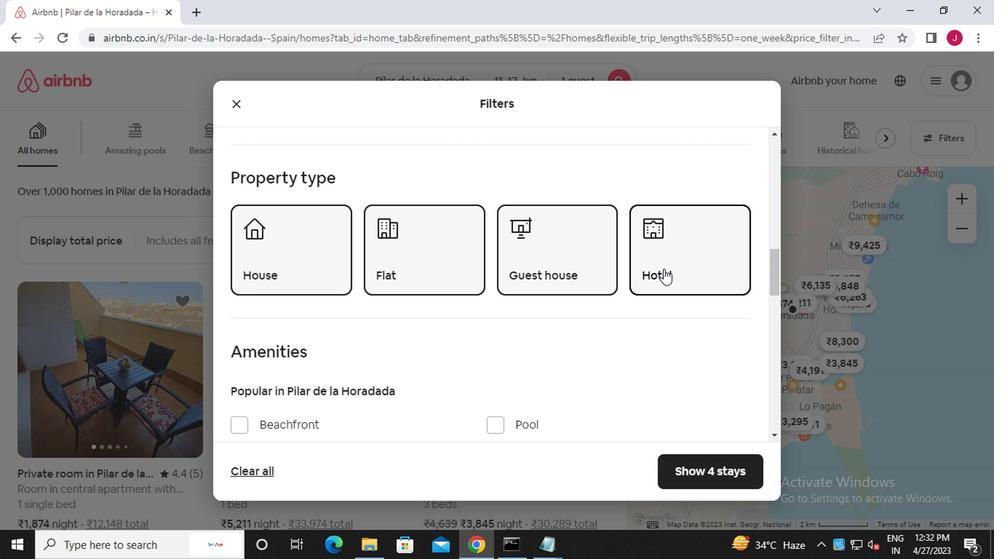 
Action: Mouse scrolled (661, 269) with delta (0, 0)
Screenshot: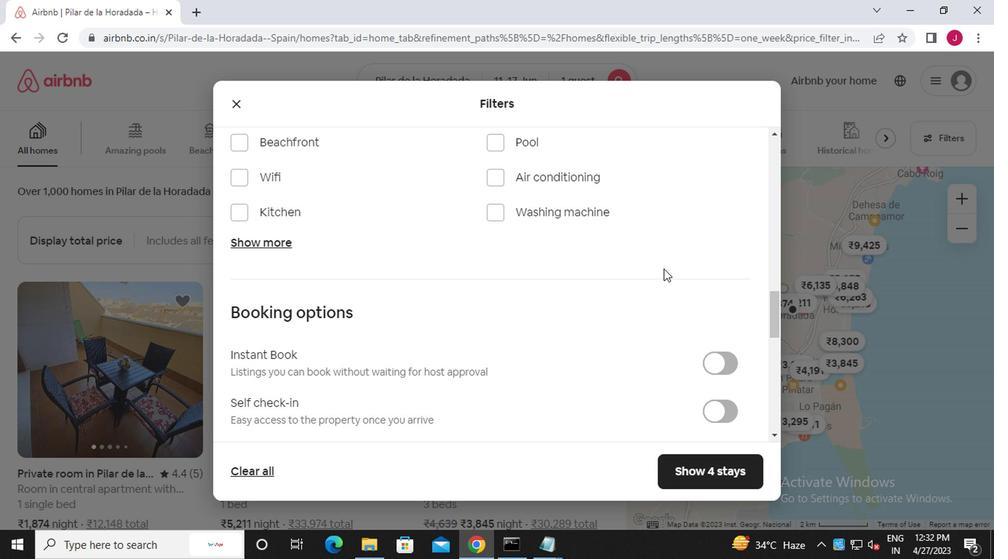 
Action: Mouse scrolled (661, 269) with delta (0, 0)
Screenshot: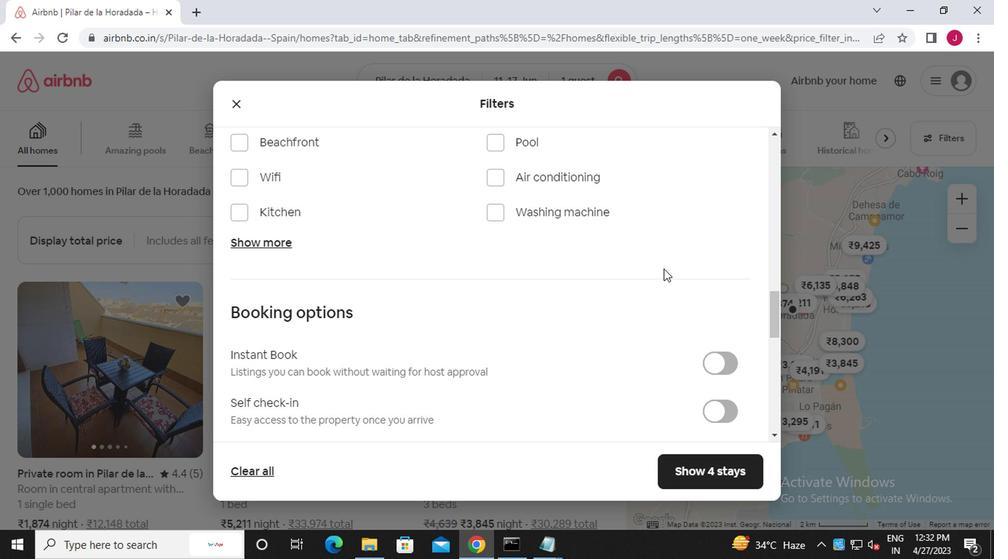 
Action: Mouse scrolled (661, 269) with delta (0, 0)
Screenshot: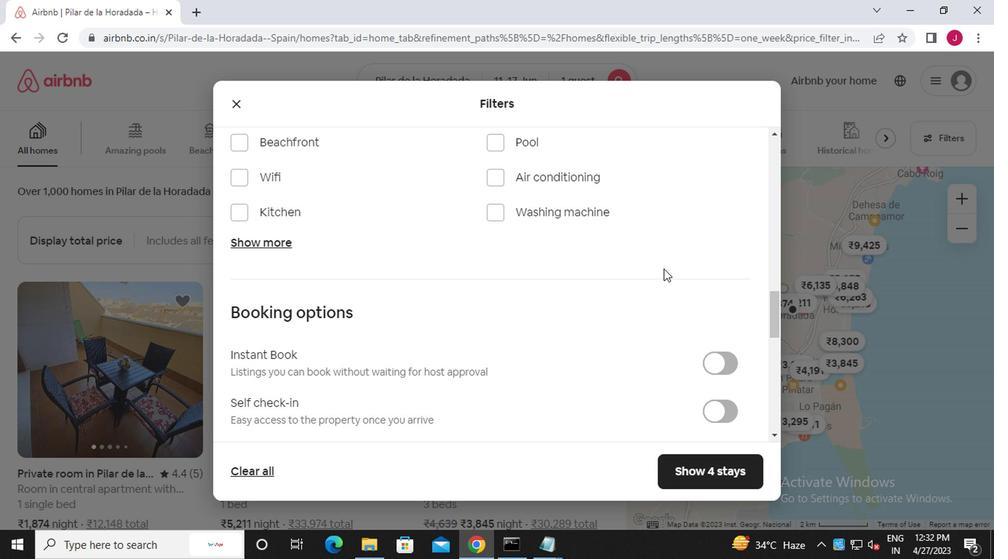 
Action: Mouse moved to (721, 199)
Screenshot: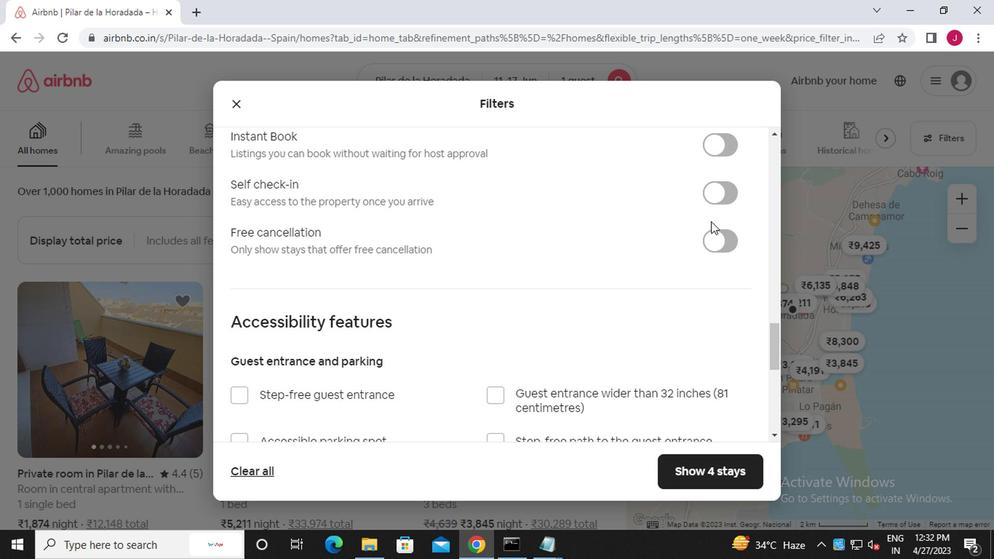 
Action: Mouse pressed left at (721, 199)
Screenshot: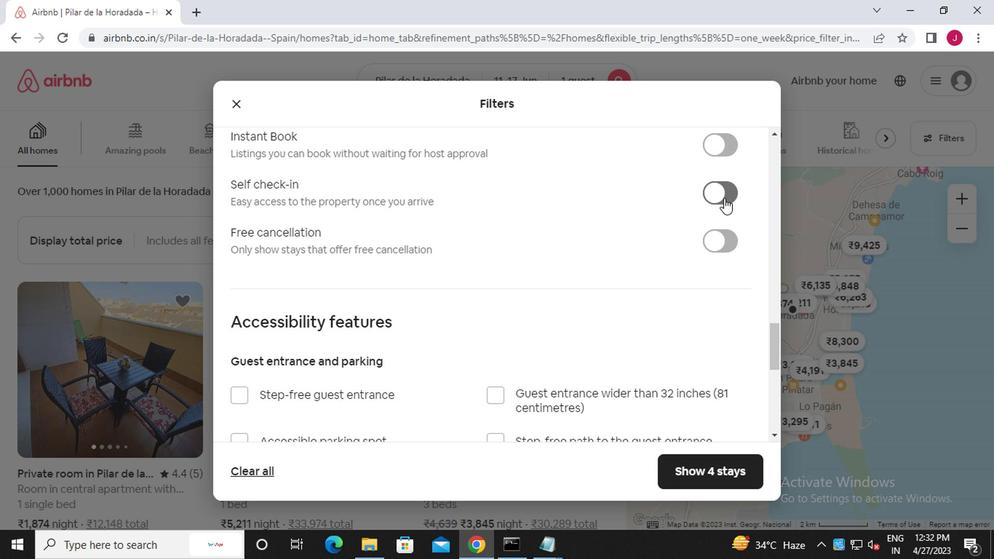 
Action: Mouse moved to (459, 334)
Screenshot: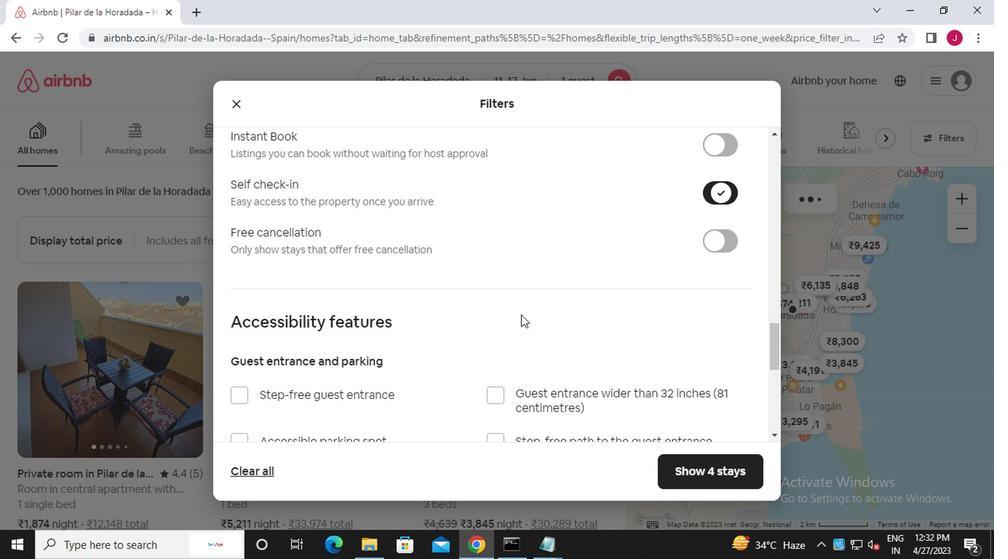 
Action: Mouse scrolled (459, 333) with delta (0, 0)
Screenshot: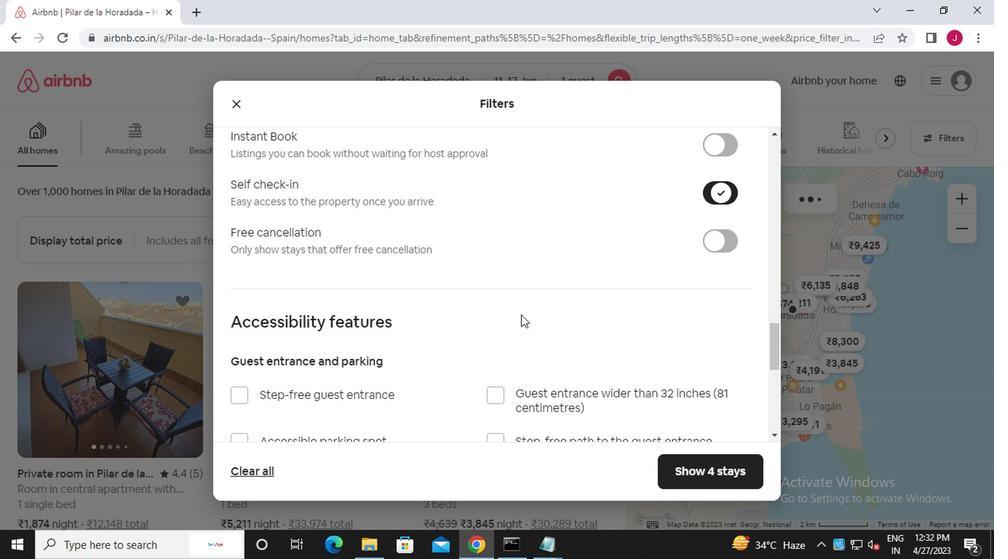 
Action: Mouse moved to (458, 334)
Screenshot: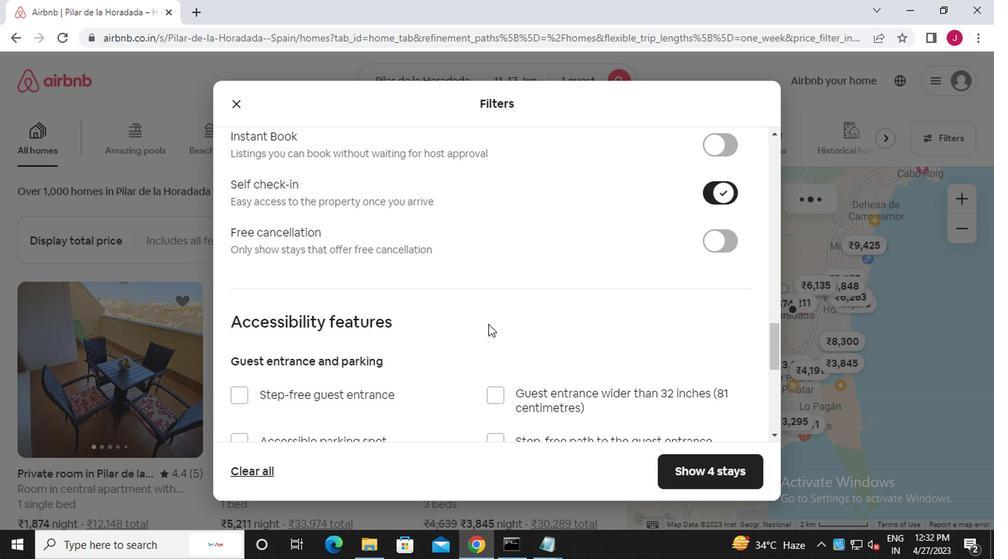 
Action: Mouse scrolled (458, 334) with delta (0, 0)
Screenshot: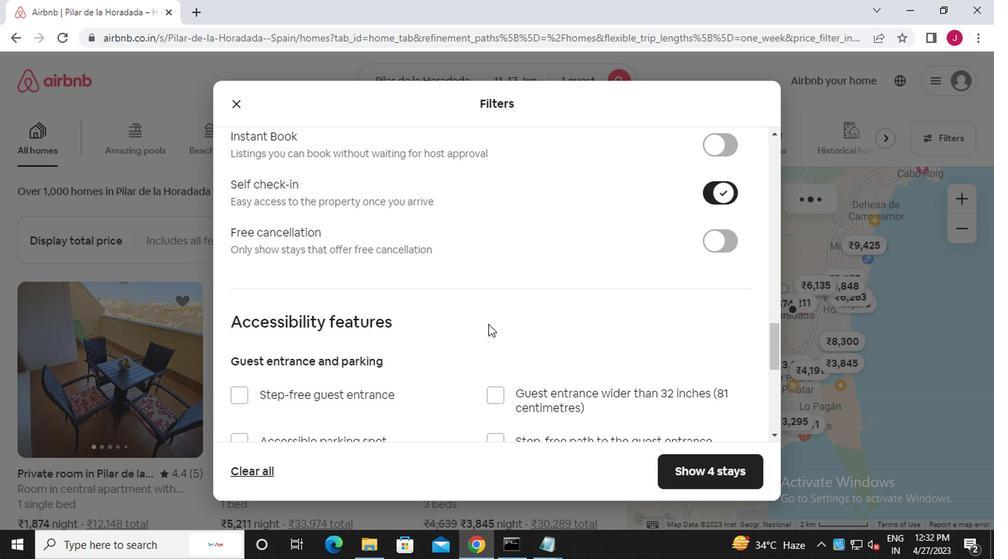 
Action: Mouse moved to (456, 335)
Screenshot: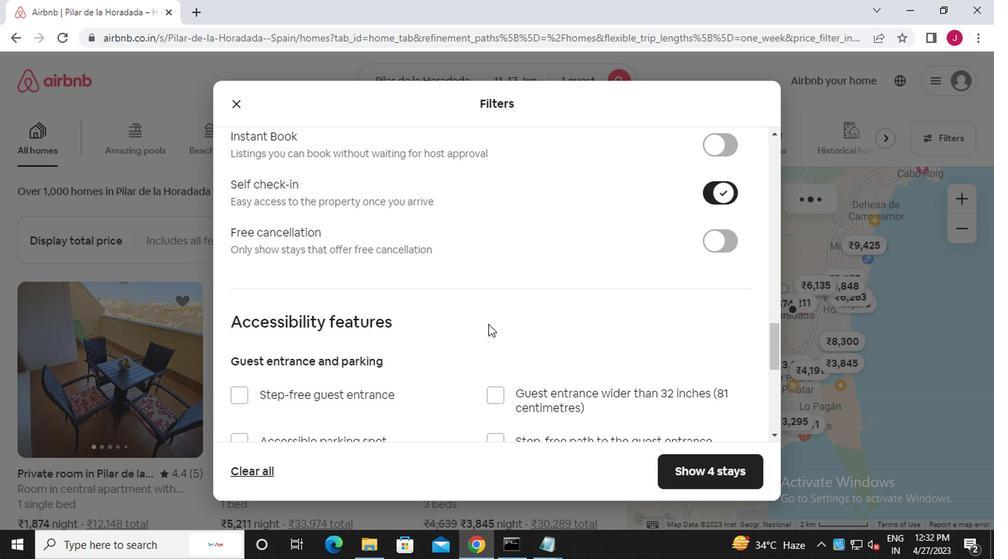 
Action: Mouse scrolled (456, 334) with delta (0, -1)
Screenshot: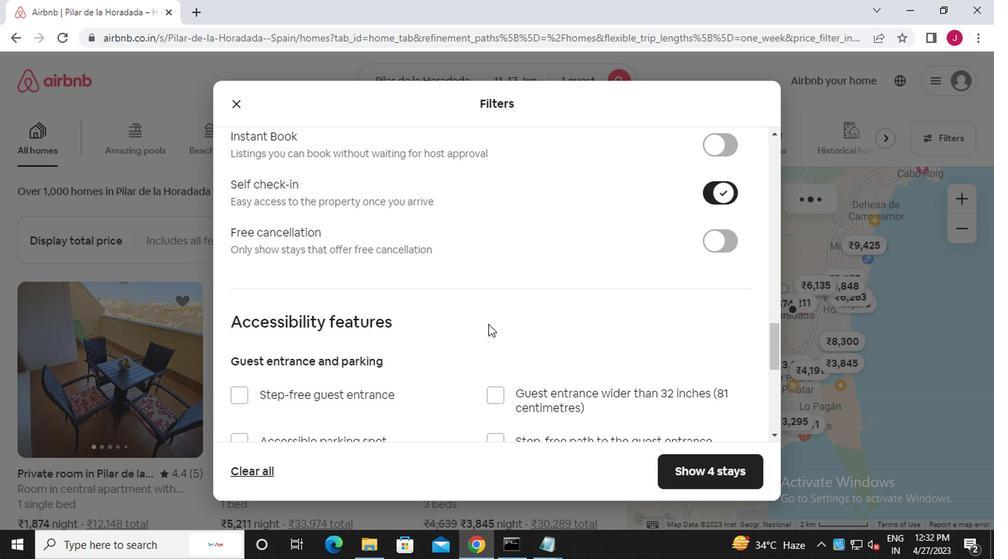 
Action: Mouse scrolled (456, 334) with delta (0, -1)
Screenshot: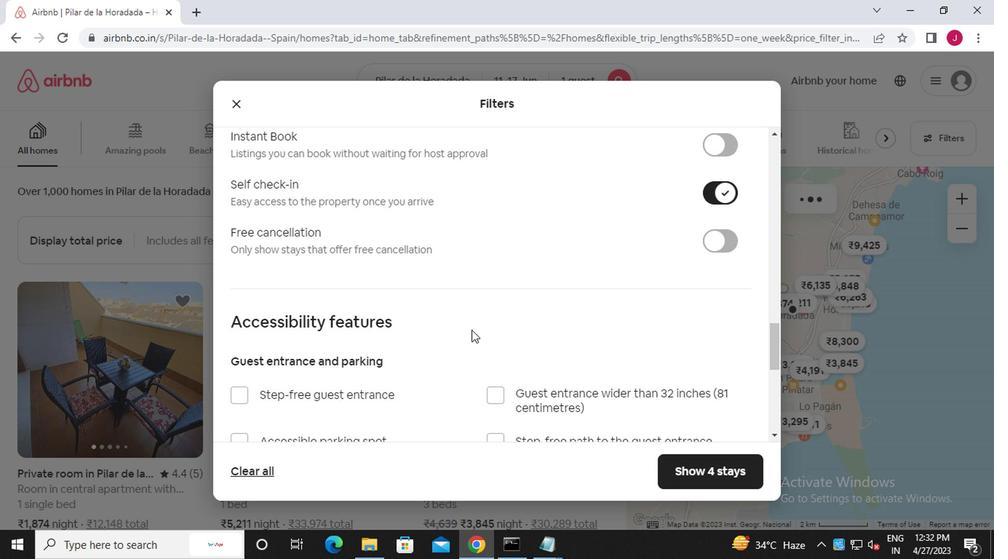 
Action: Mouse scrolled (456, 334) with delta (0, -1)
Screenshot: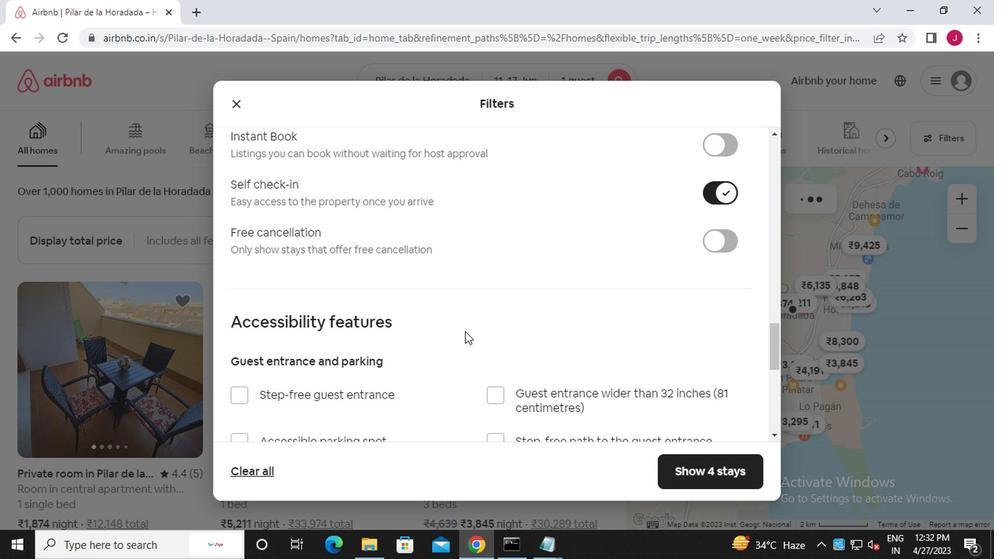 
Action: Mouse scrolled (456, 334) with delta (0, -1)
Screenshot: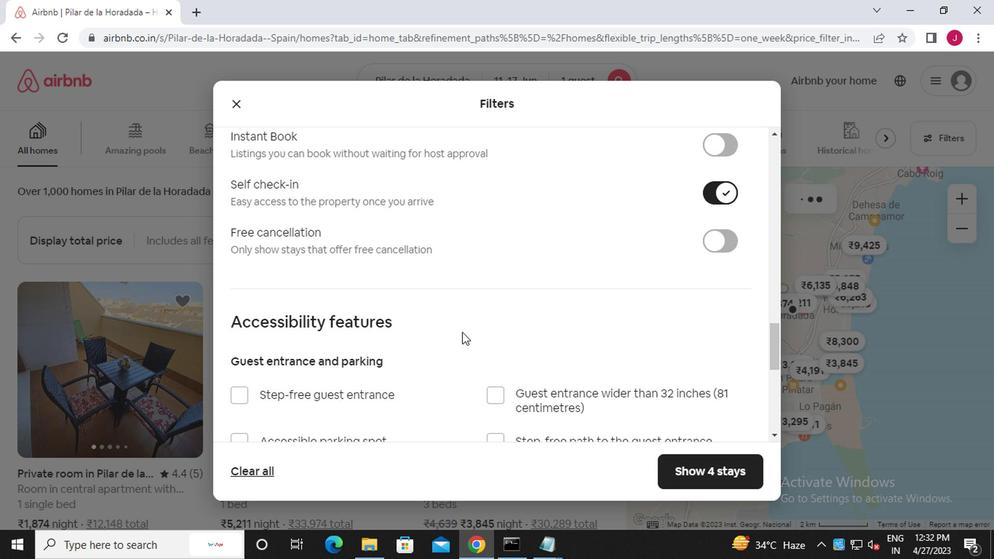 
Action: Mouse moved to (451, 339)
Screenshot: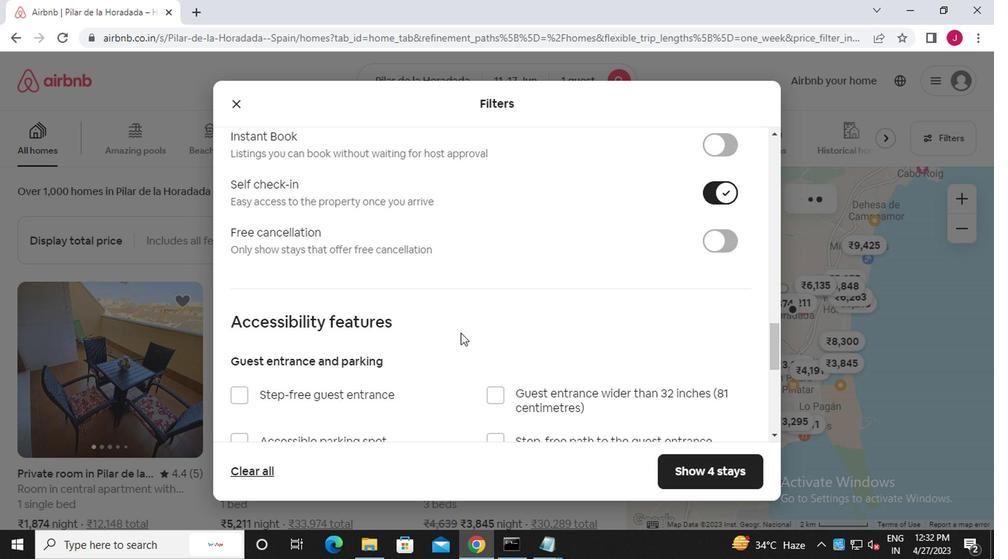 
Action: Mouse scrolled (451, 338) with delta (0, -1)
Screenshot: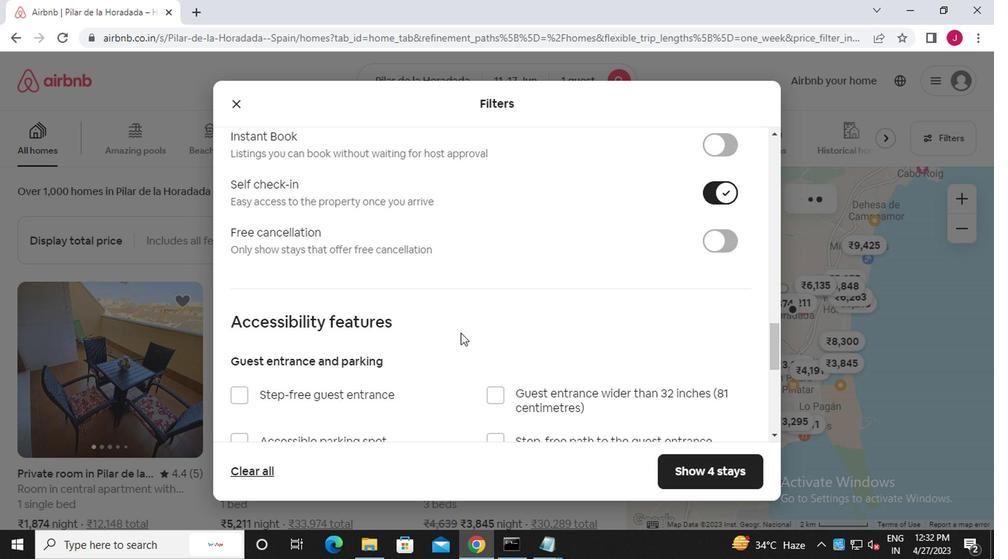 
Action: Mouse moved to (244, 341)
Screenshot: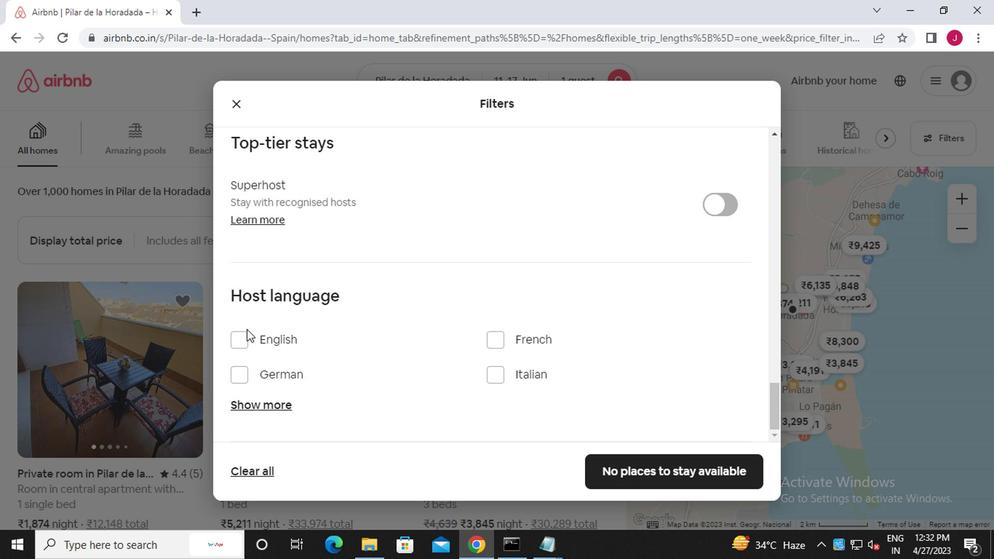 
Action: Mouse pressed left at (244, 341)
Screenshot: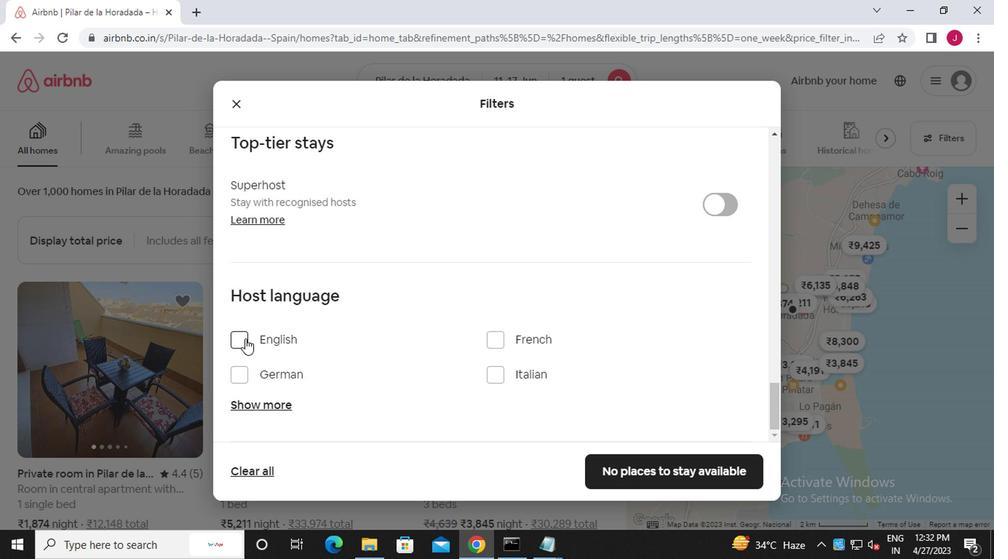 
Action: Mouse moved to (619, 476)
Screenshot: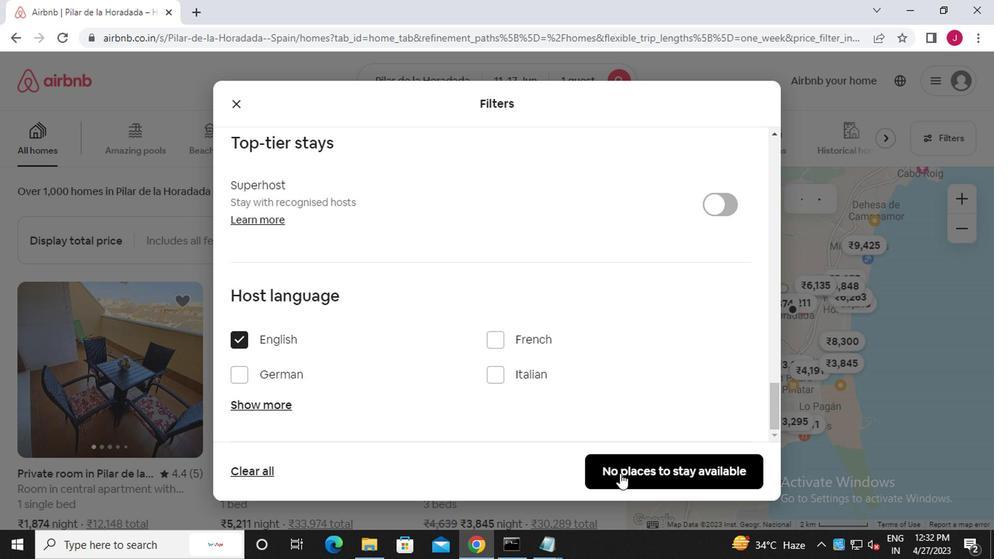 
Action: Mouse pressed left at (619, 476)
Screenshot: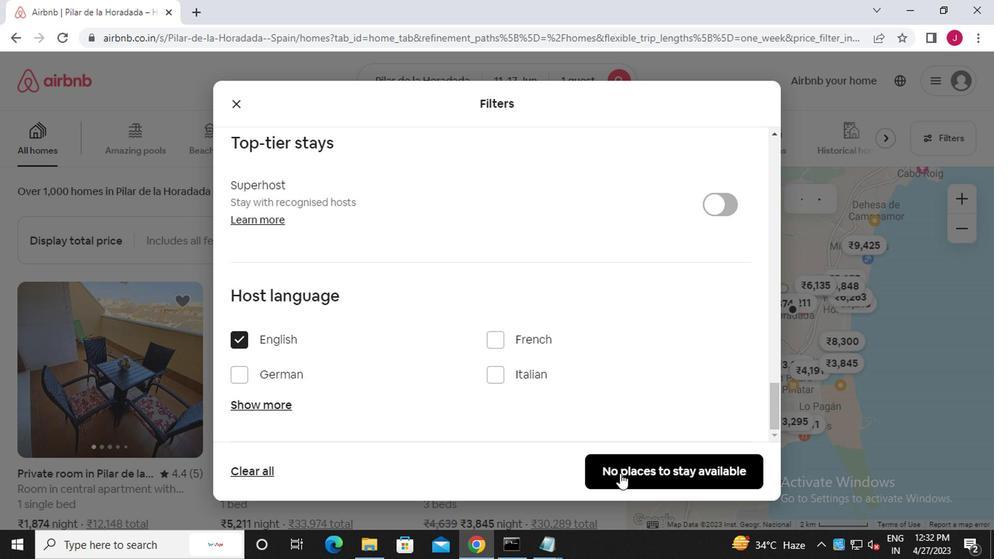 
Action: Mouse moved to (627, 472)
Screenshot: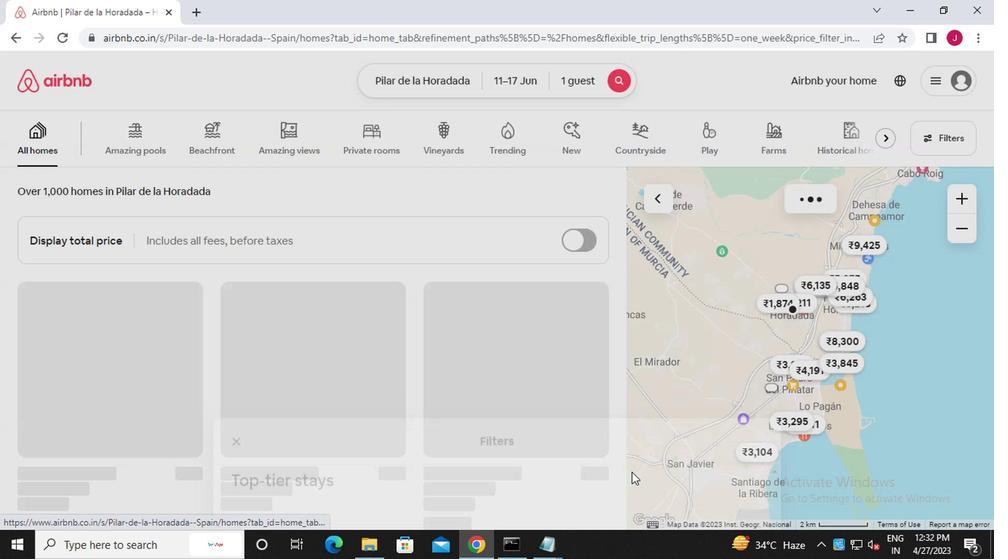 
